 Task: Look for space in Palmeira, Brazil from 2nd September, 2023 to 10th September, 2023 for 1 adult in price range Rs.5000 to Rs.16000. Place can be private room with 1  bedroom having 1 bed and 1 bathroom. Property type can be house, flat, guest house, hotel. Booking option can be shelf check-in. Required host language is Spanish.
Action: Mouse moved to (417, 112)
Screenshot: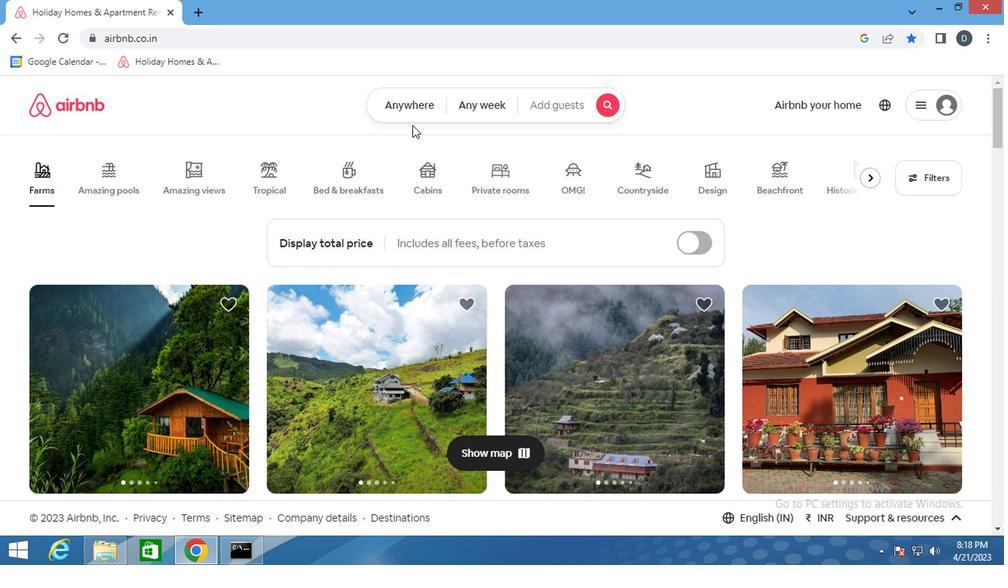
Action: Mouse pressed left at (417, 112)
Screenshot: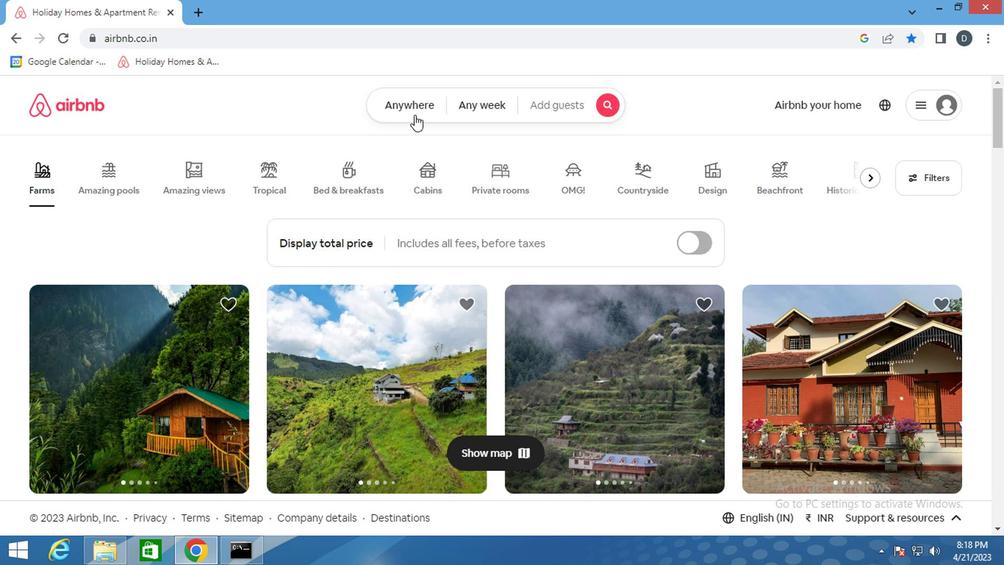 
Action: Mouse moved to (298, 168)
Screenshot: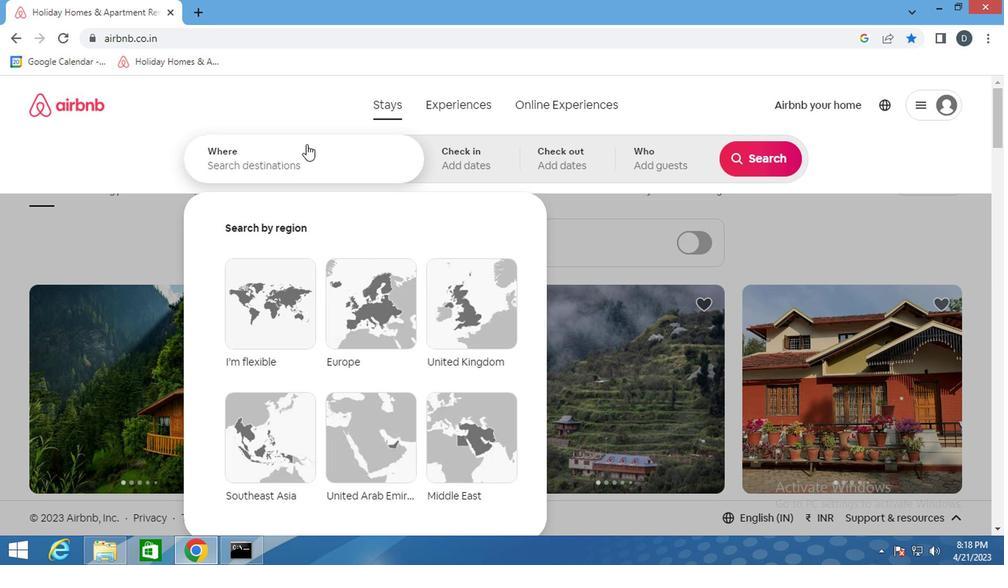 
Action: Mouse pressed left at (298, 168)
Screenshot: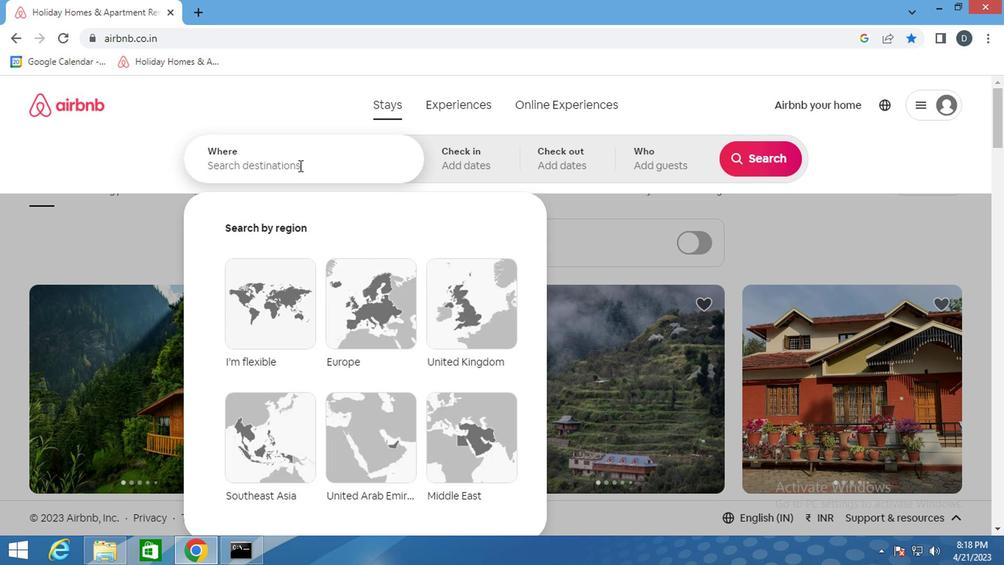 
Action: Key pressed <Key.shift>PALMEIRA,<Key.shift>BRAZIL<Key.enter>
Screenshot: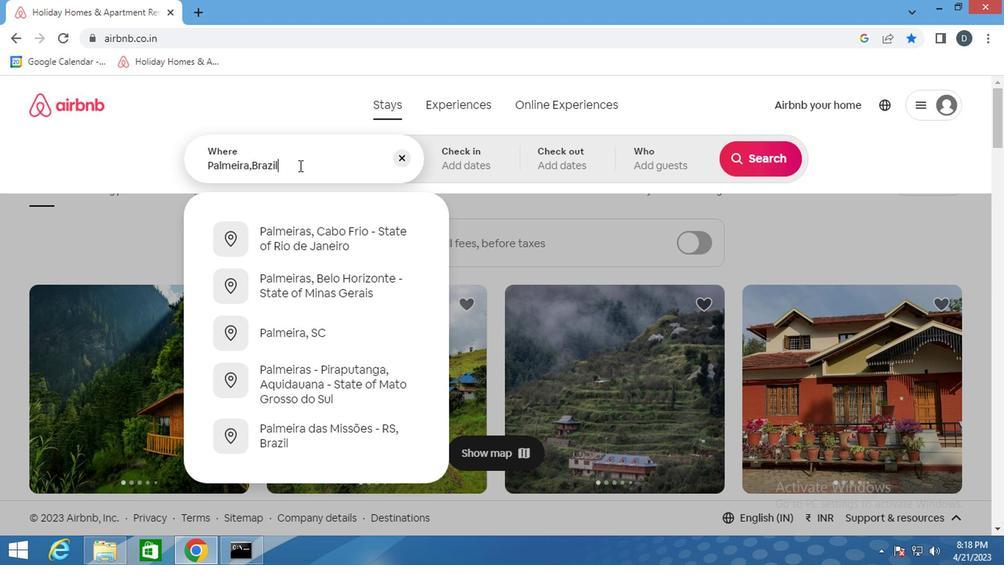 
Action: Mouse moved to (740, 274)
Screenshot: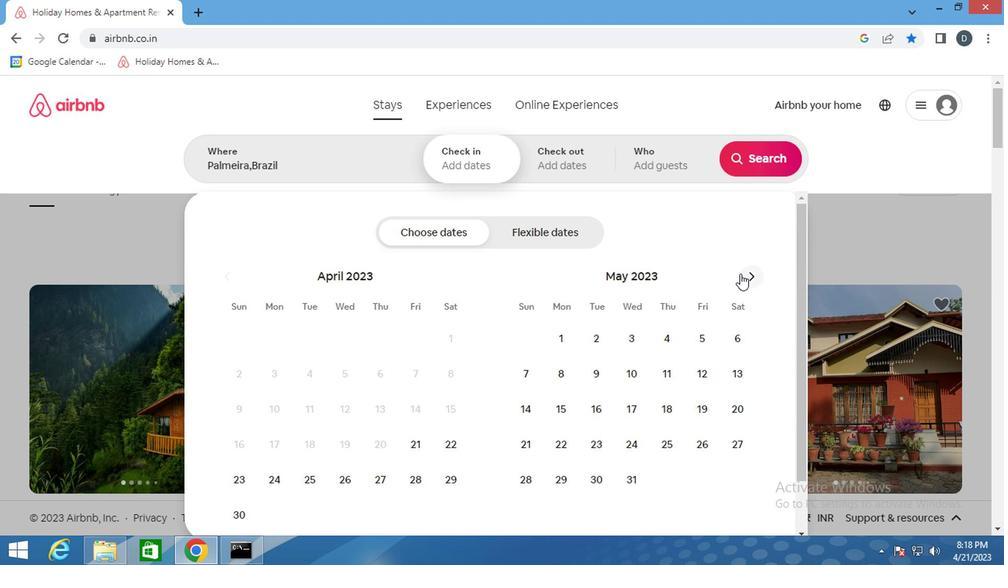 
Action: Mouse pressed left at (740, 274)
Screenshot: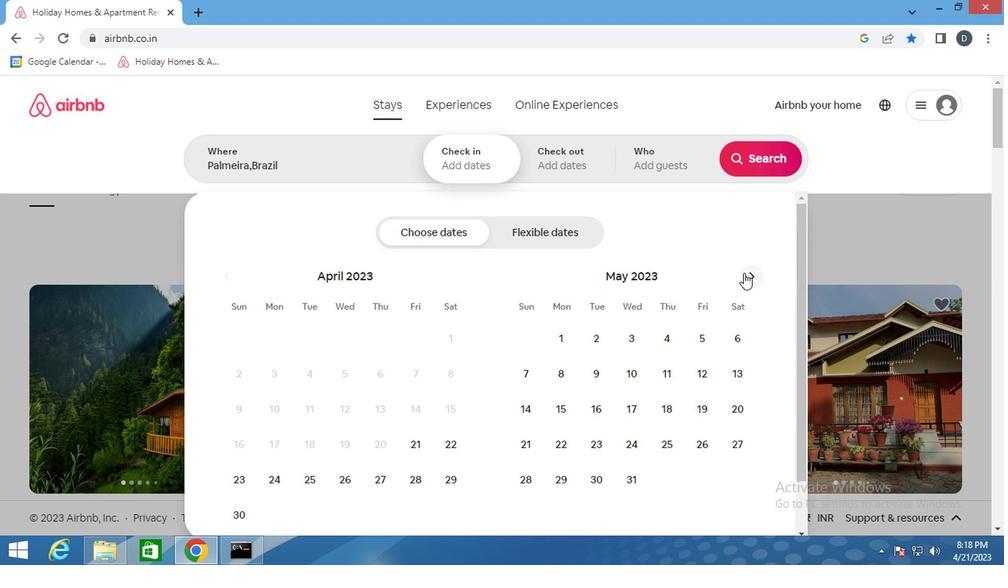 
Action: Mouse pressed left at (740, 274)
Screenshot: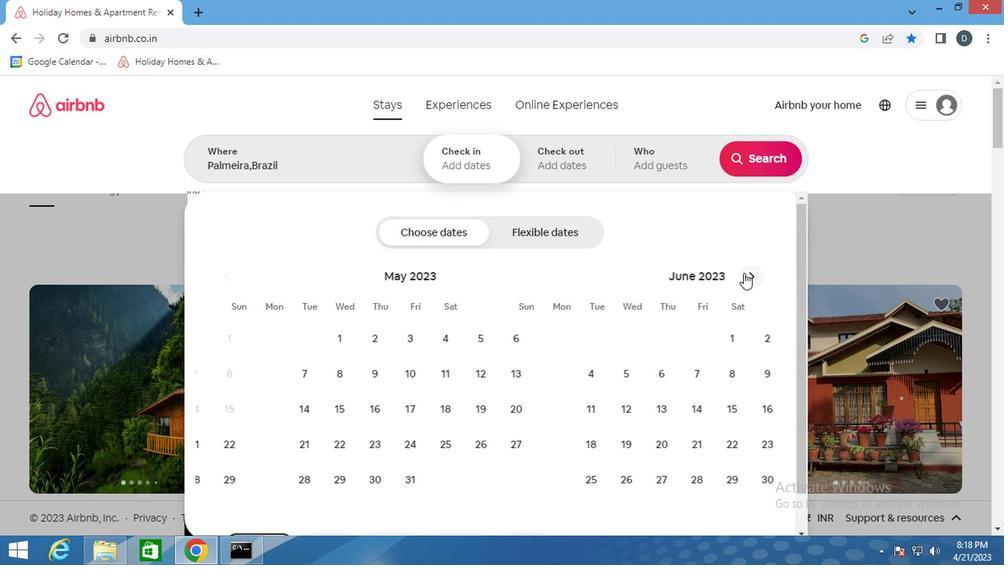 
Action: Mouse pressed left at (740, 274)
Screenshot: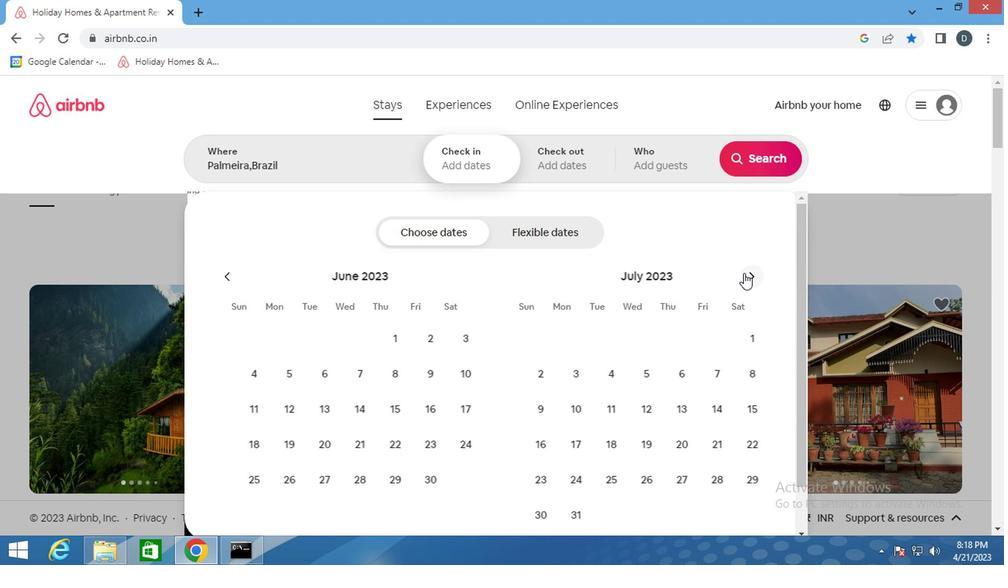 
Action: Mouse pressed left at (740, 274)
Screenshot: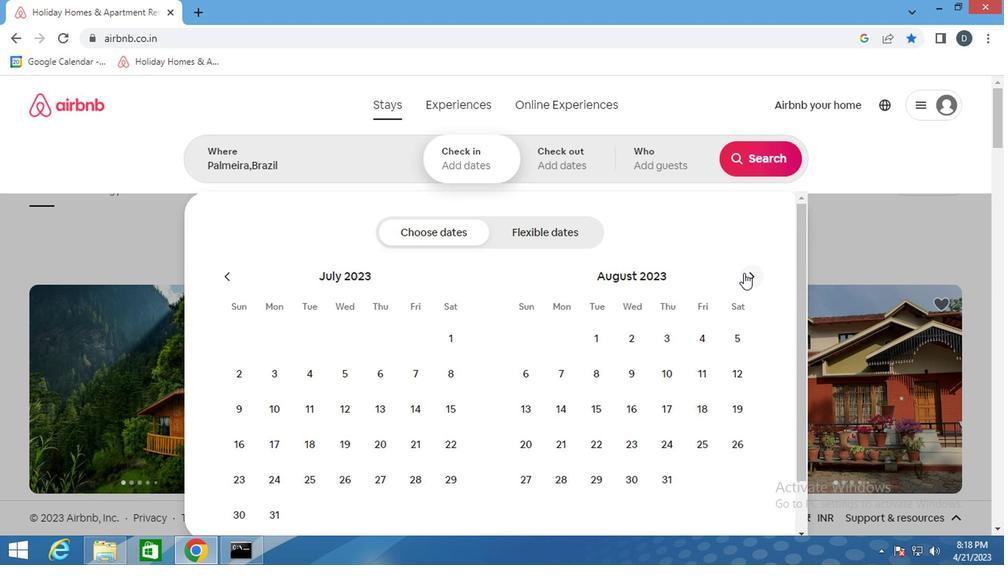
Action: Mouse moved to (738, 343)
Screenshot: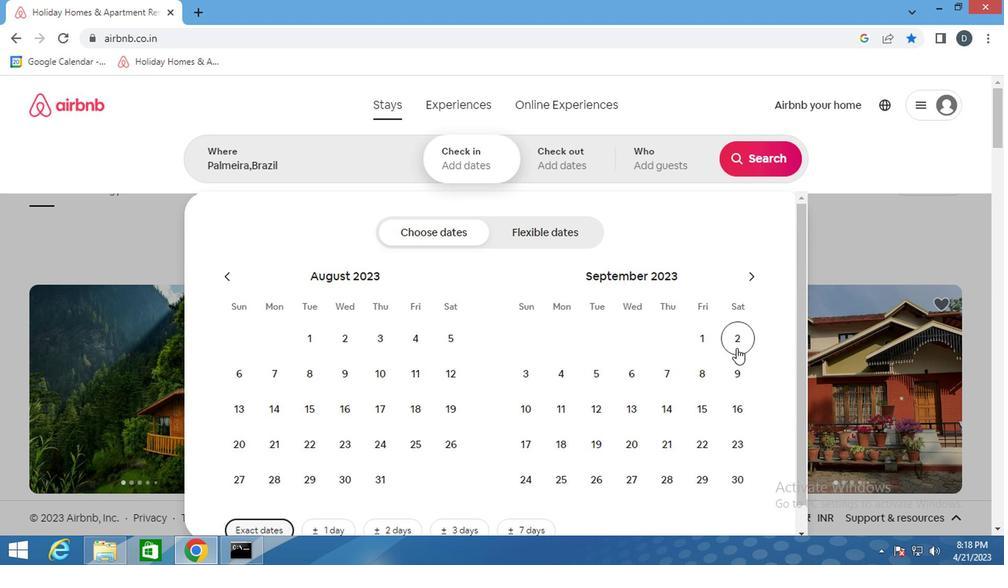 
Action: Mouse pressed left at (738, 343)
Screenshot: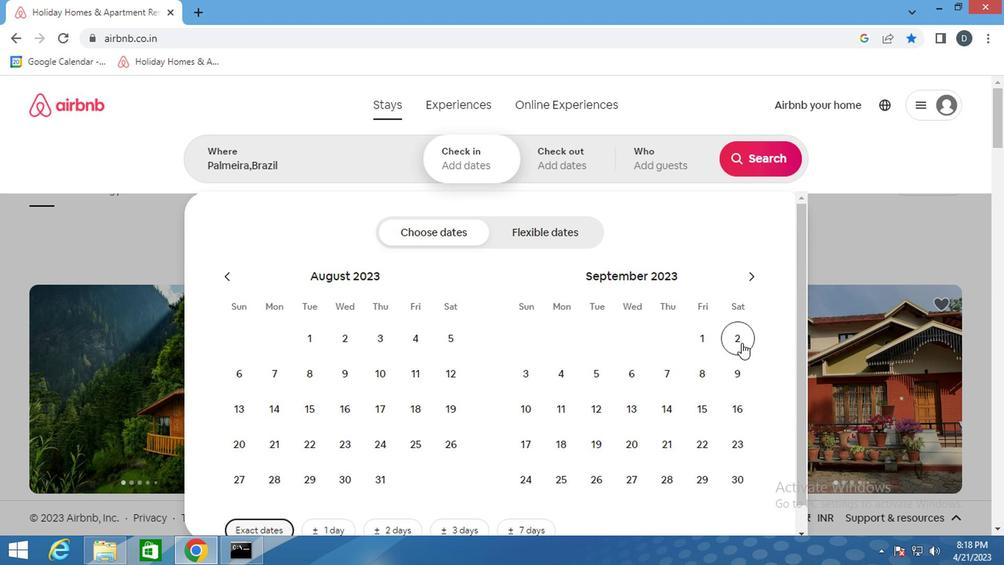 
Action: Mouse moved to (520, 412)
Screenshot: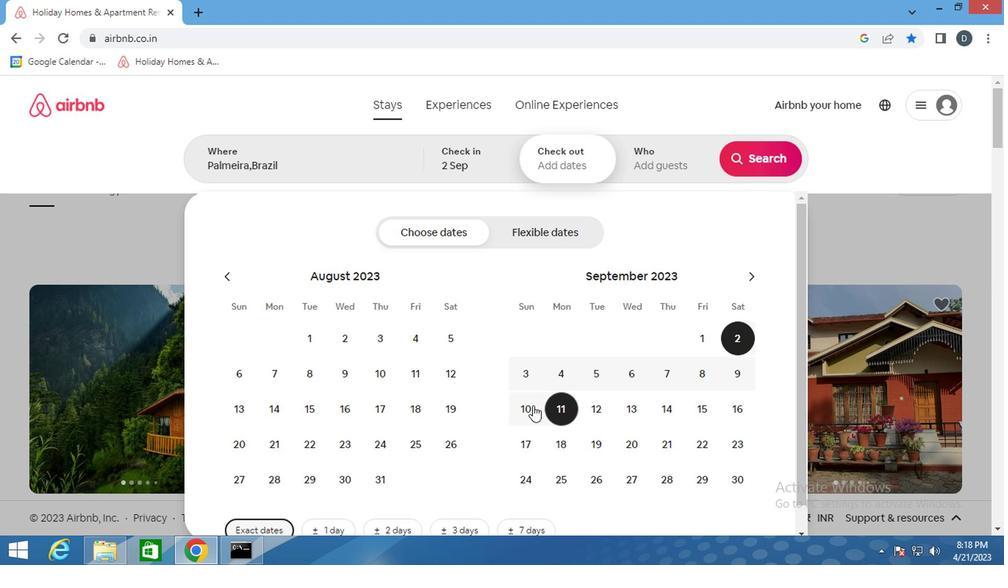 
Action: Mouse pressed left at (520, 412)
Screenshot: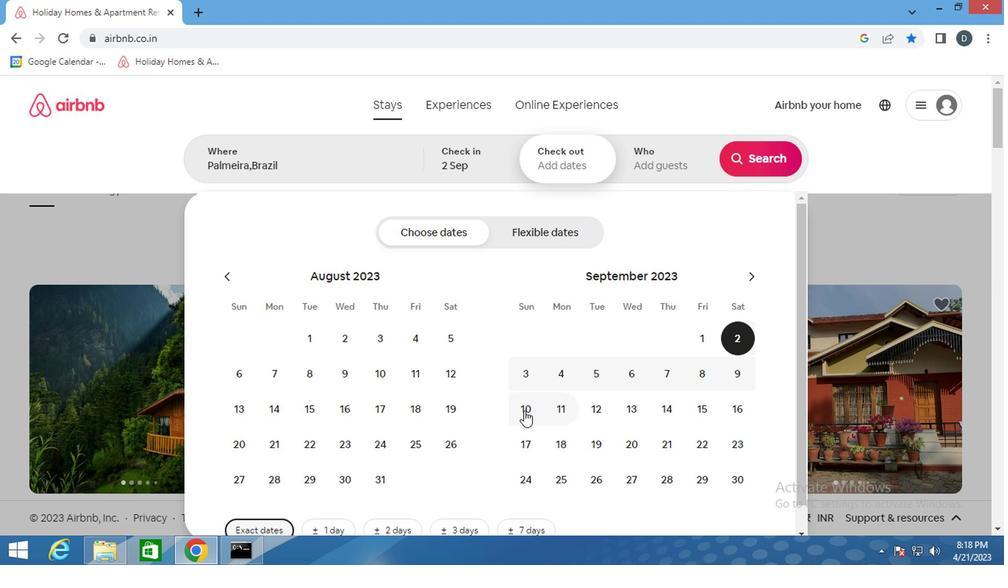 
Action: Mouse moved to (641, 175)
Screenshot: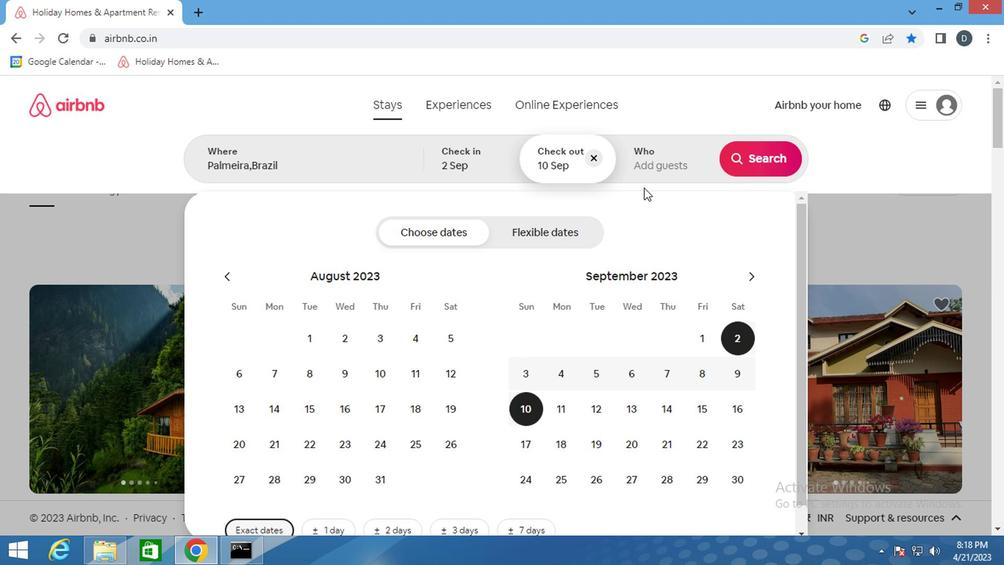 
Action: Mouse pressed left at (641, 175)
Screenshot: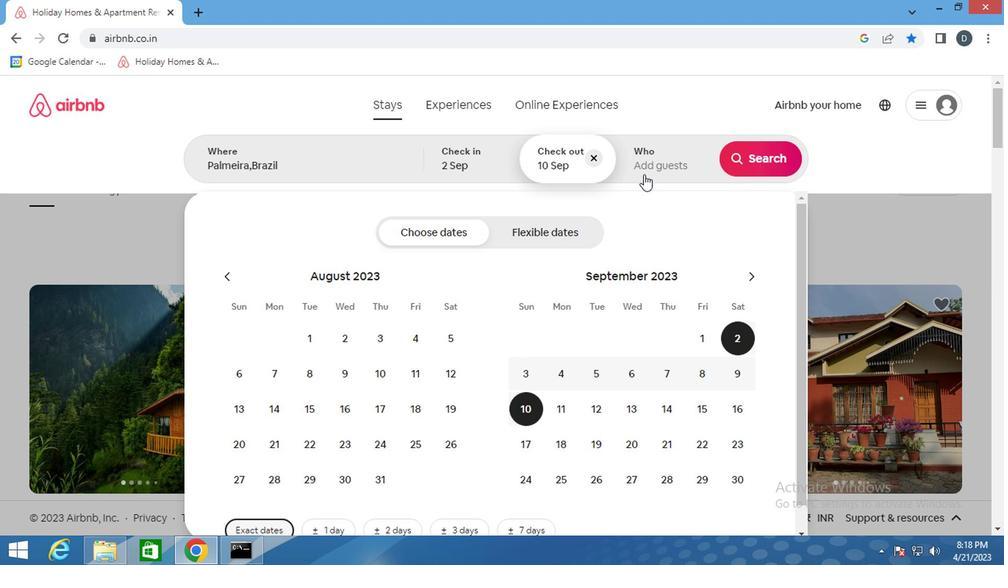 
Action: Mouse moved to (762, 244)
Screenshot: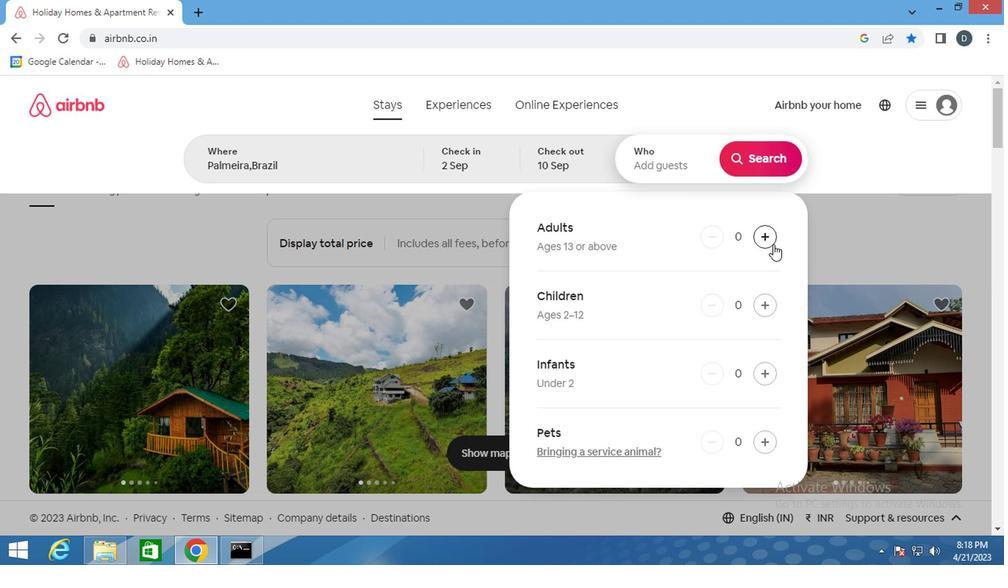 
Action: Mouse pressed left at (762, 244)
Screenshot: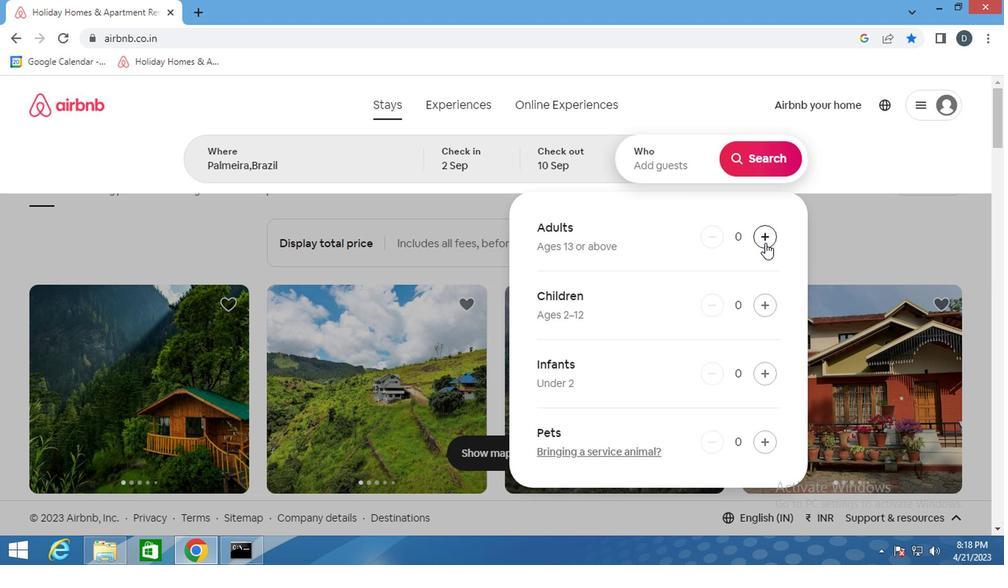 
Action: Mouse moved to (768, 162)
Screenshot: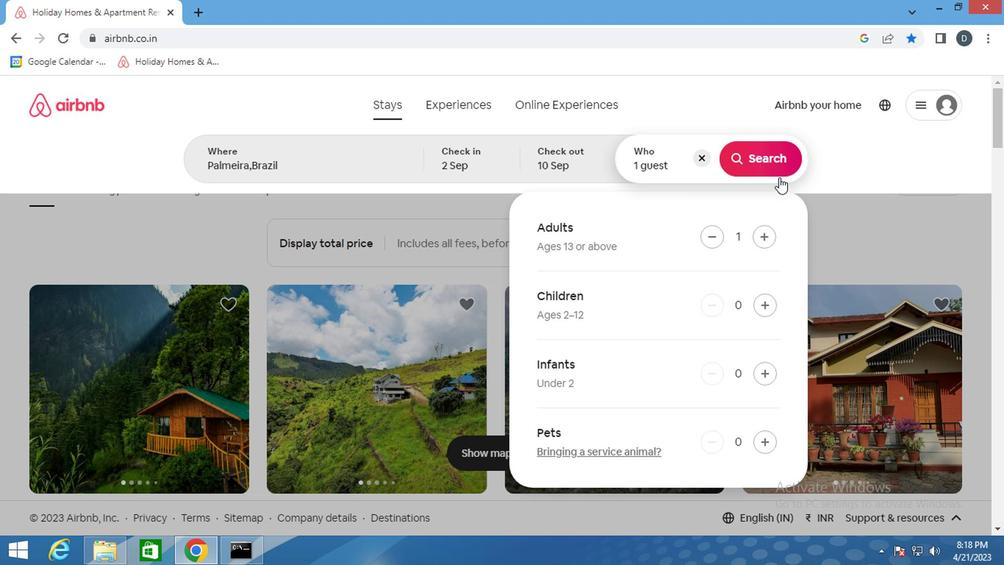 
Action: Mouse pressed left at (768, 162)
Screenshot: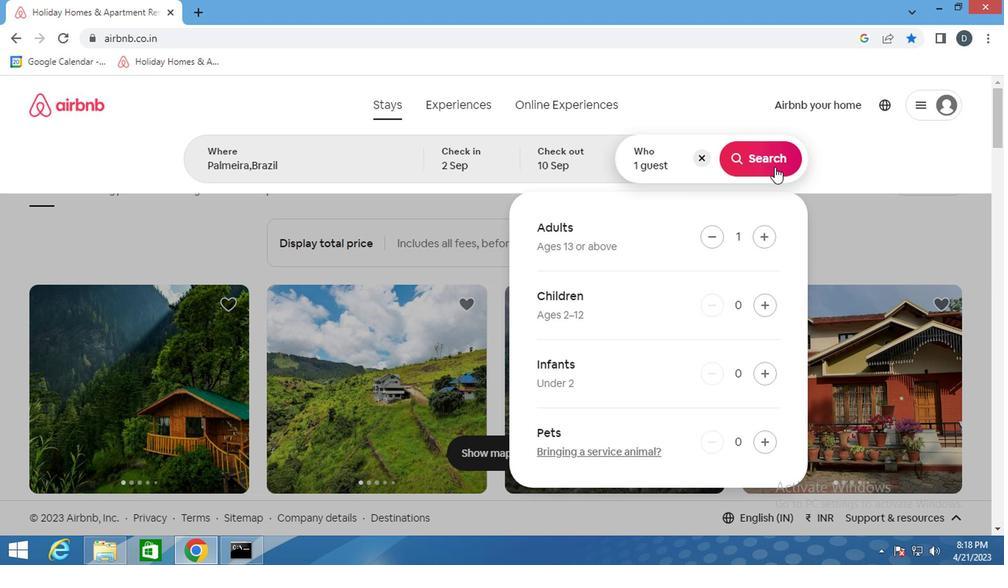 
Action: Mouse moved to (933, 167)
Screenshot: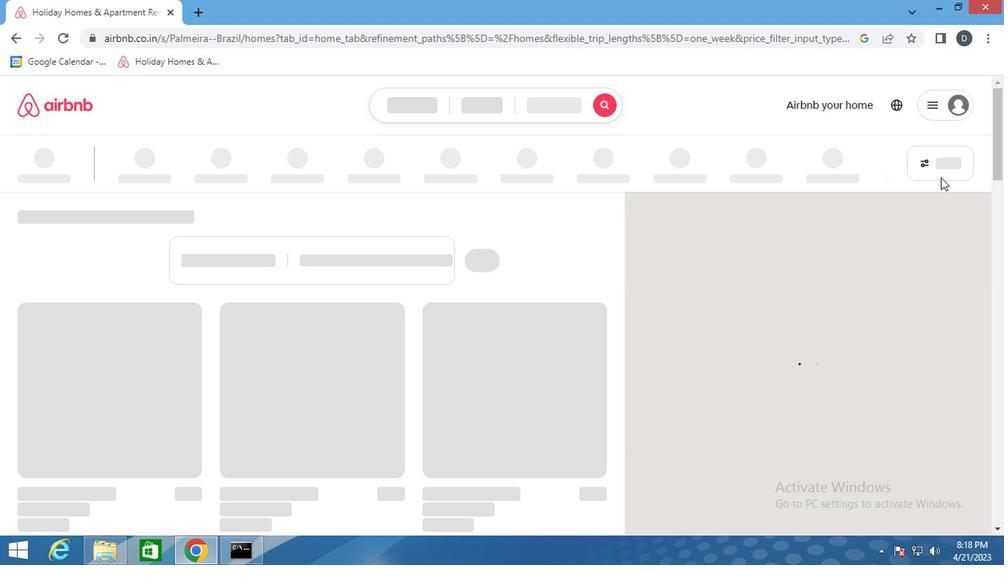
Action: Mouse pressed left at (933, 167)
Screenshot: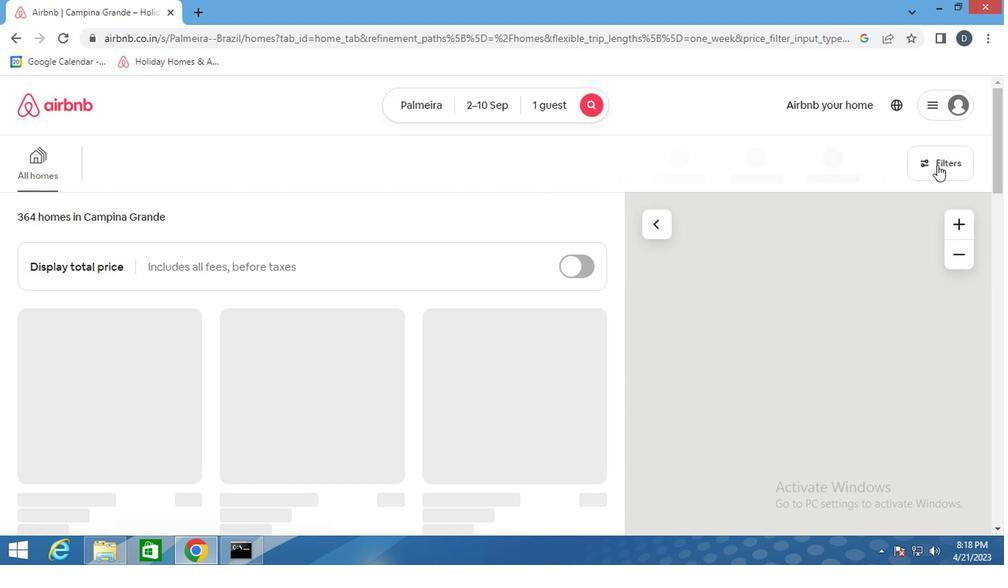 
Action: Mouse moved to (311, 353)
Screenshot: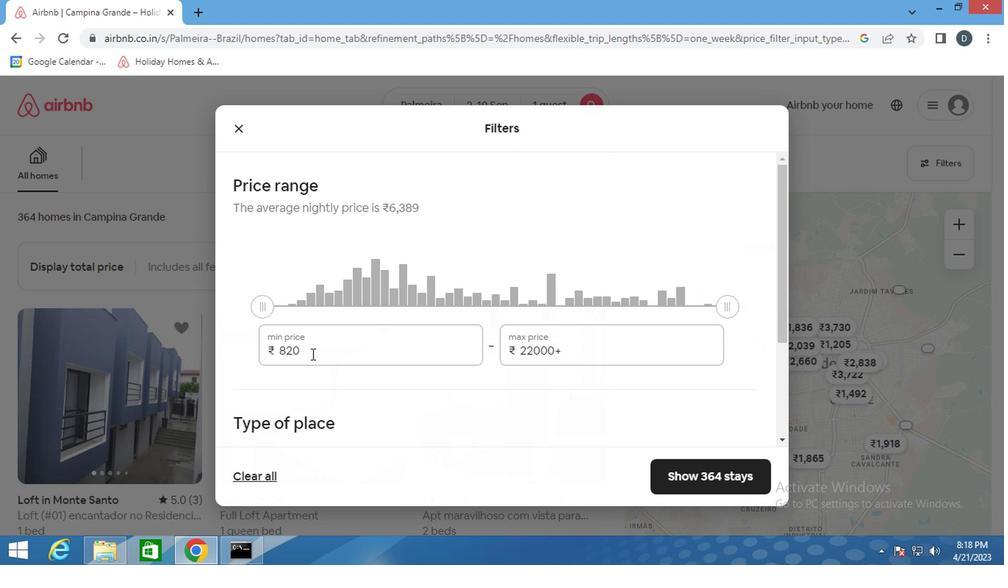
Action: Mouse pressed left at (311, 353)
Screenshot: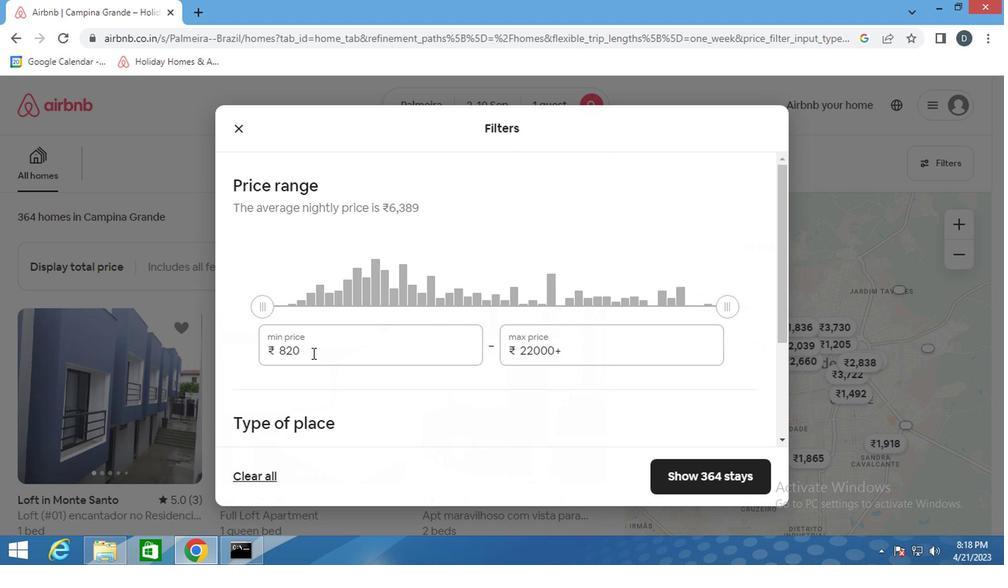 
Action: Mouse pressed left at (311, 353)
Screenshot: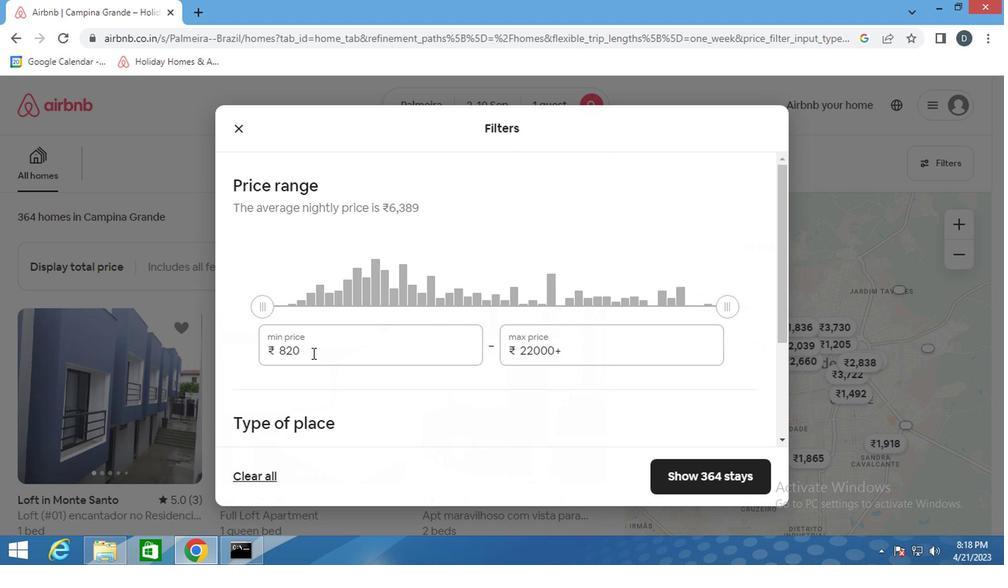 
Action: Key pressed 5000<Key.tab>ctrl+Actrl+1600
Screenshot: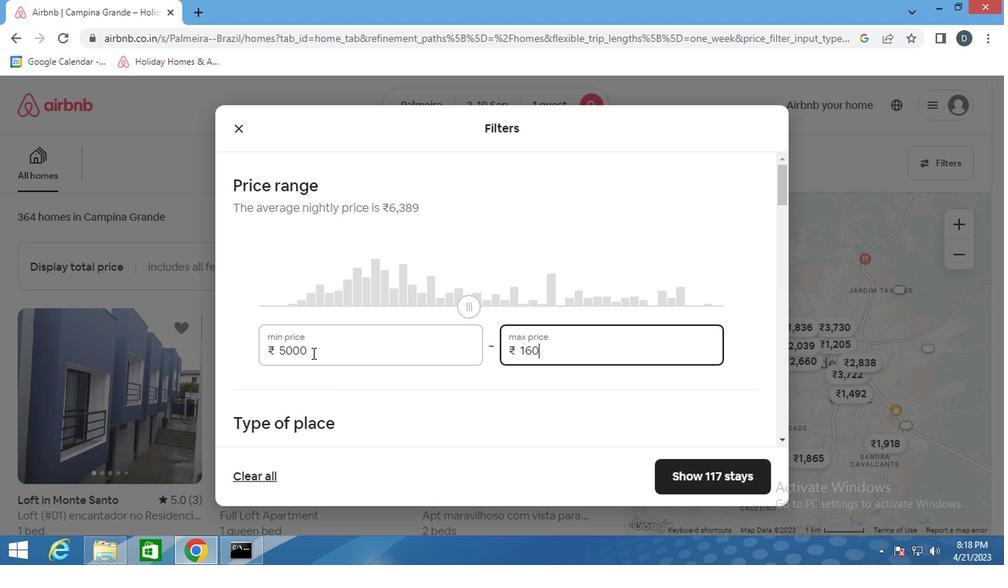 
Action: Mouse moved to (368, 358)
Screenshot: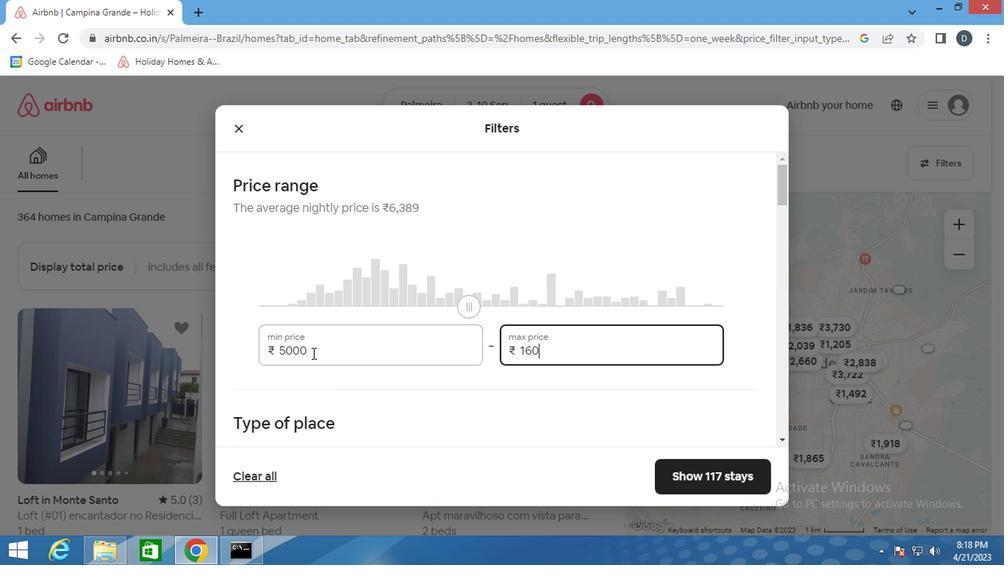 
Action: Key pressed 0
Screenshot: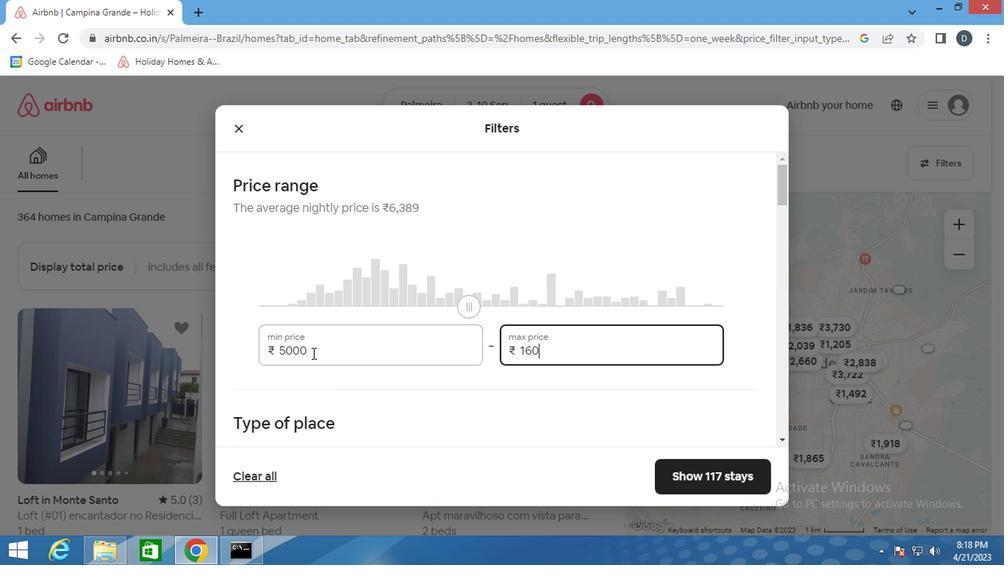 
Action: Mouse moved to (516, 367)
Screenshot: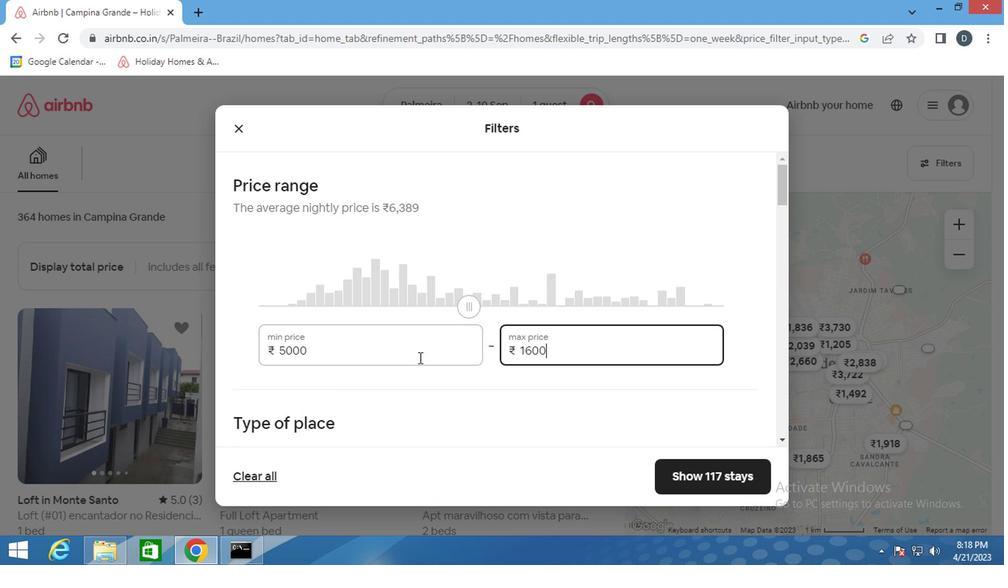 
Action: Mouse scrolled (516, 366) with delta (0, -1)
Screenshot: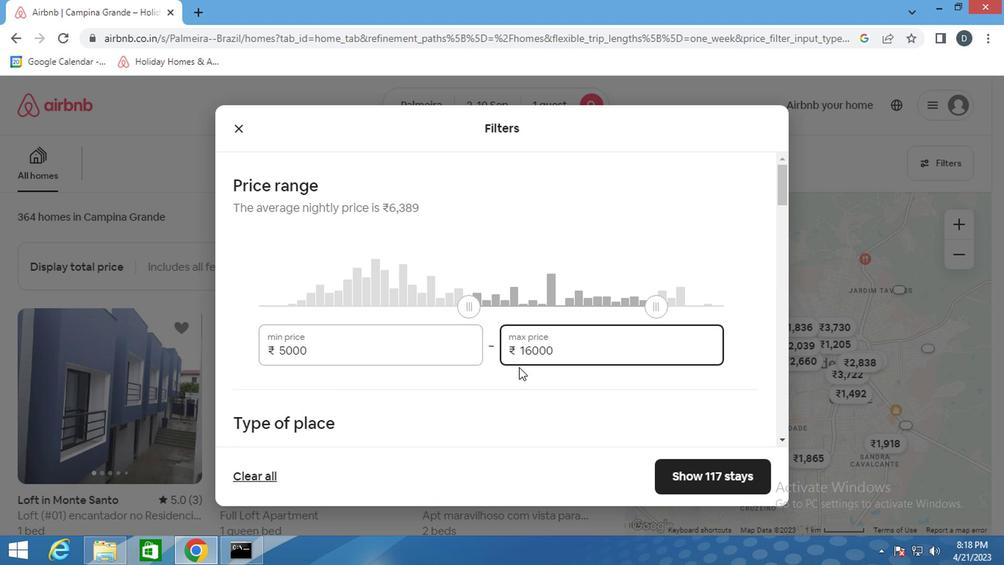 
Action: Mouse scrolled (516, 366) with delta (0, -1)
Screenshot: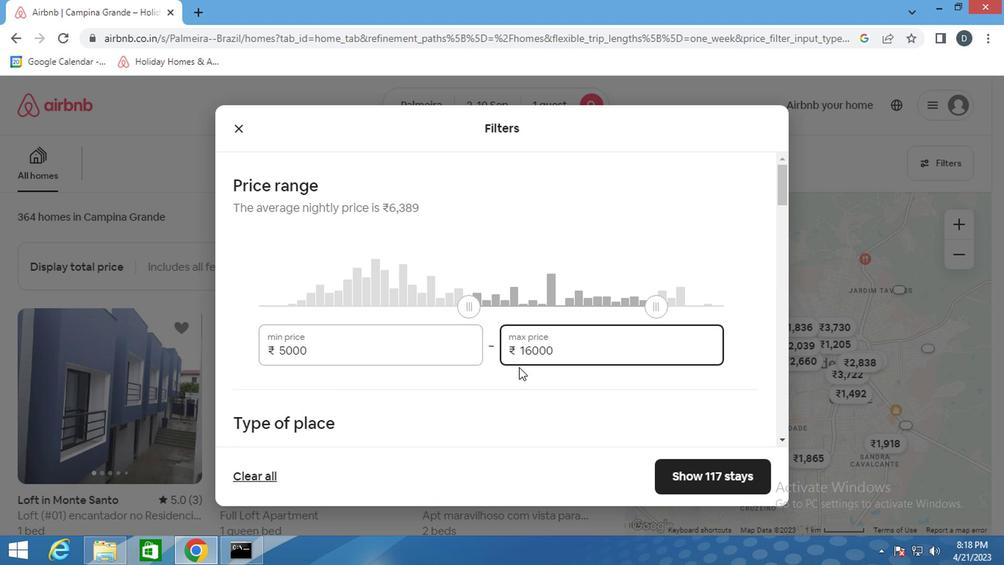 
Action: Mouse scrolled (516, 366) with delta (0, -1)
Screenshot: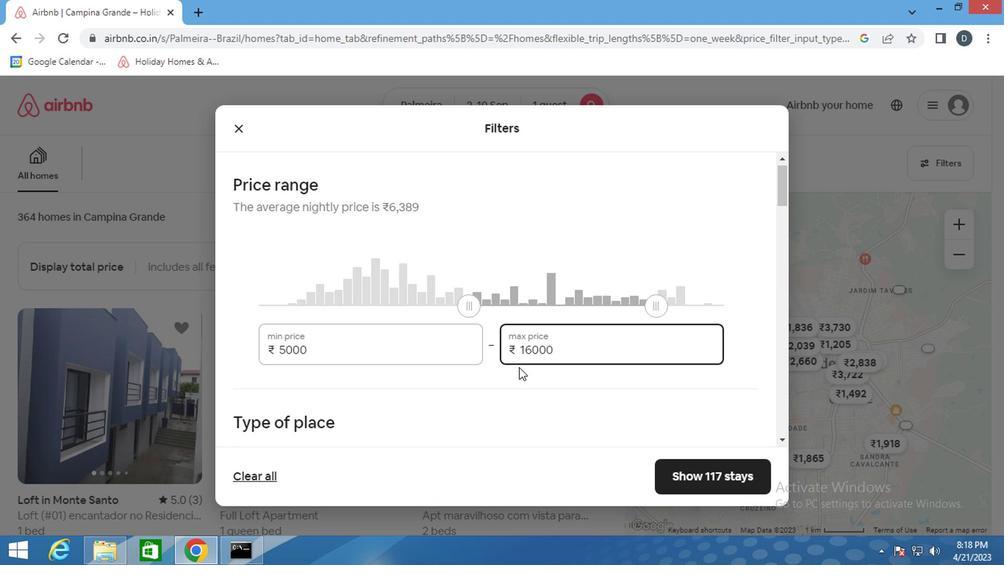 
Action: Mouse moved to (614, 246)
Screenshot: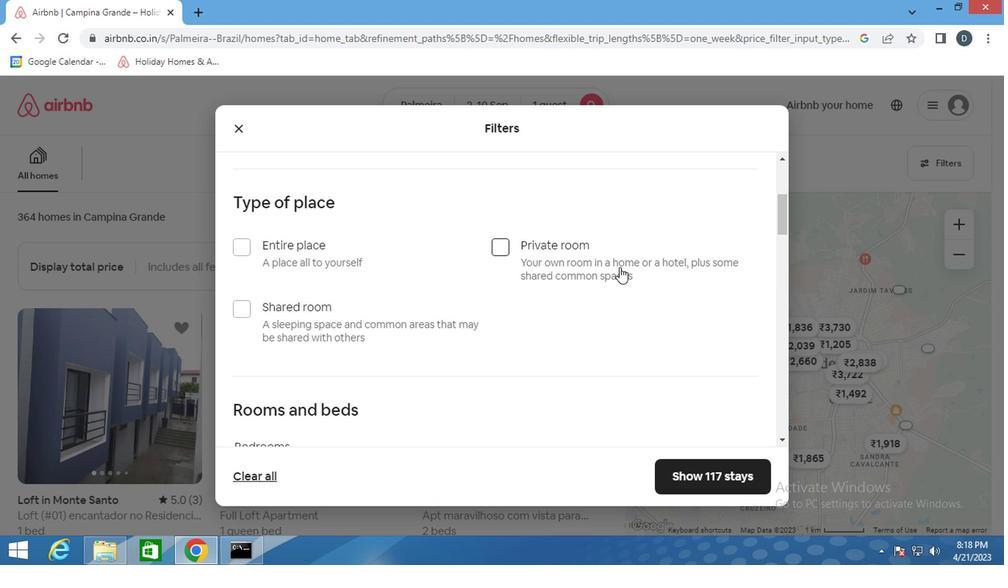 
Action: Mouse pressed left at (614, 246)
Screenshot: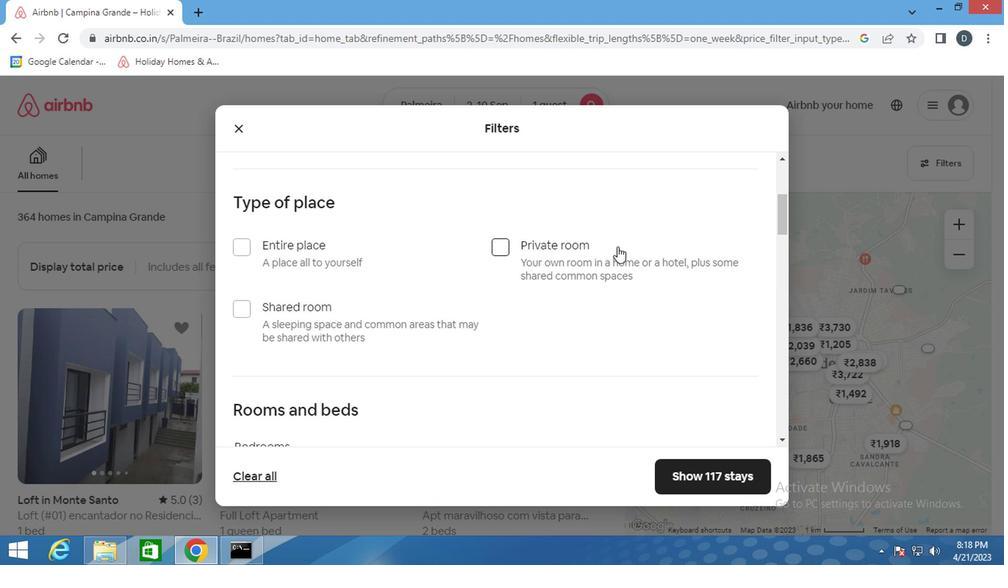 
Action: Mouse moved to (570, 276)
Screenshot: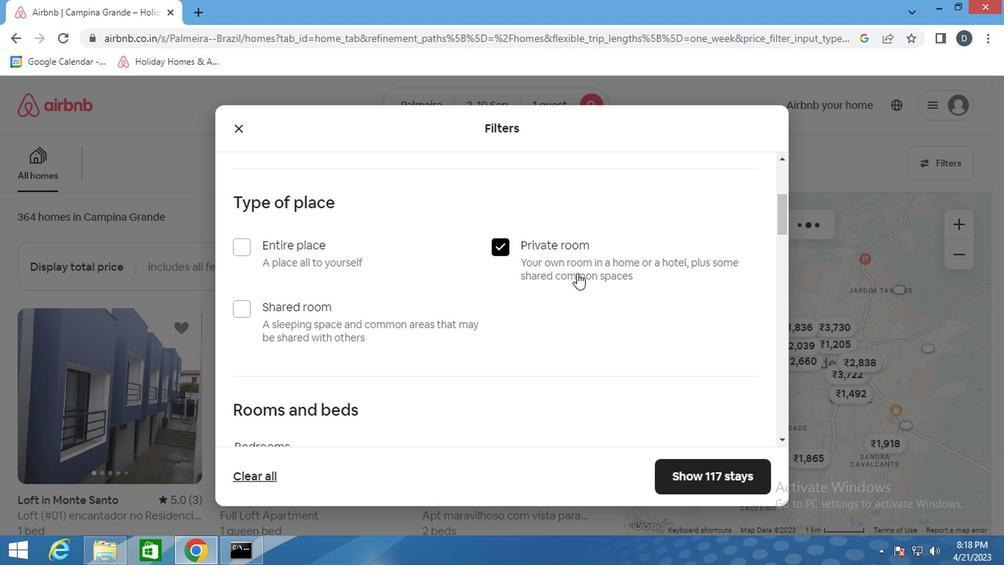 
Action: Mouse scrolled (570, 275) with delta (0, -1)
Screenshot: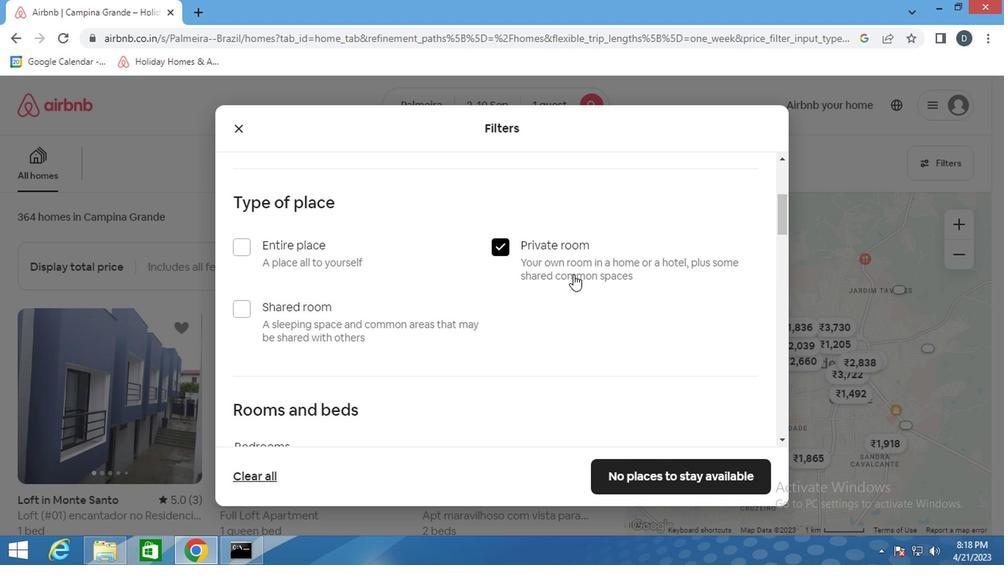 
Action: Mouse scrolled (570, 275) with delta (0, -1)
Screenshot: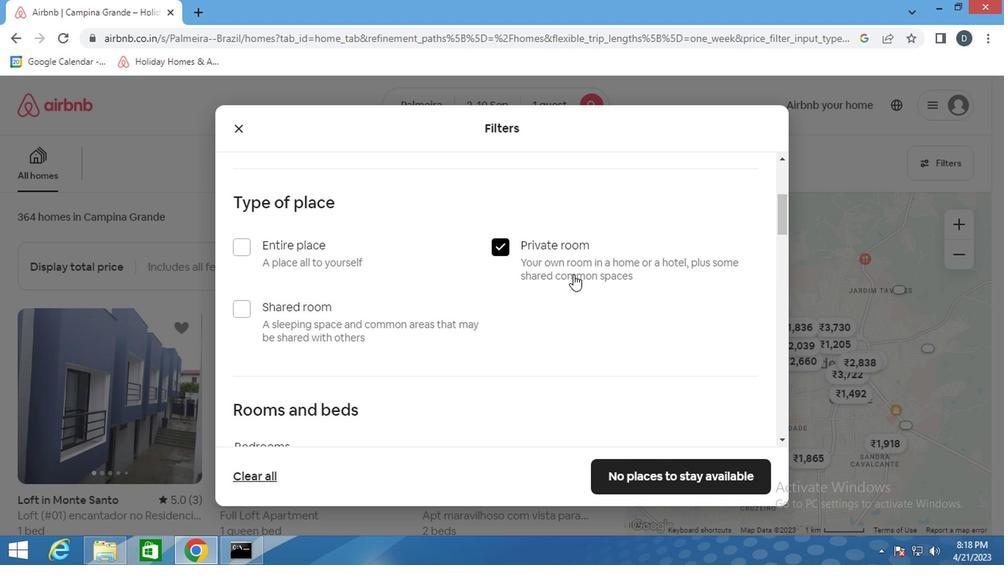 
Action: Mouse scrolled (570, 275) with delta (0, -1)
Screenshot: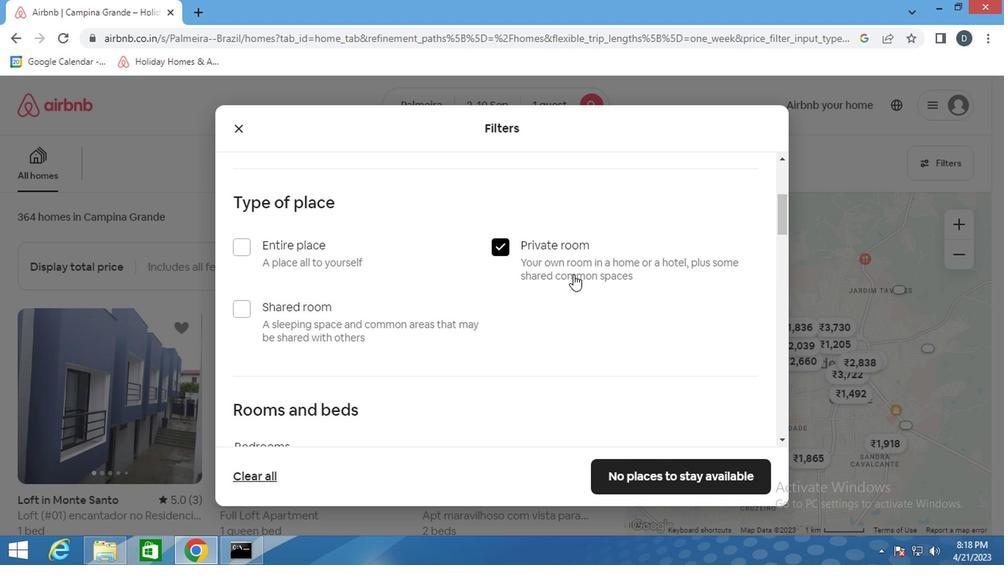 
Action: Mouse moved to (311, 260)
Screenshot: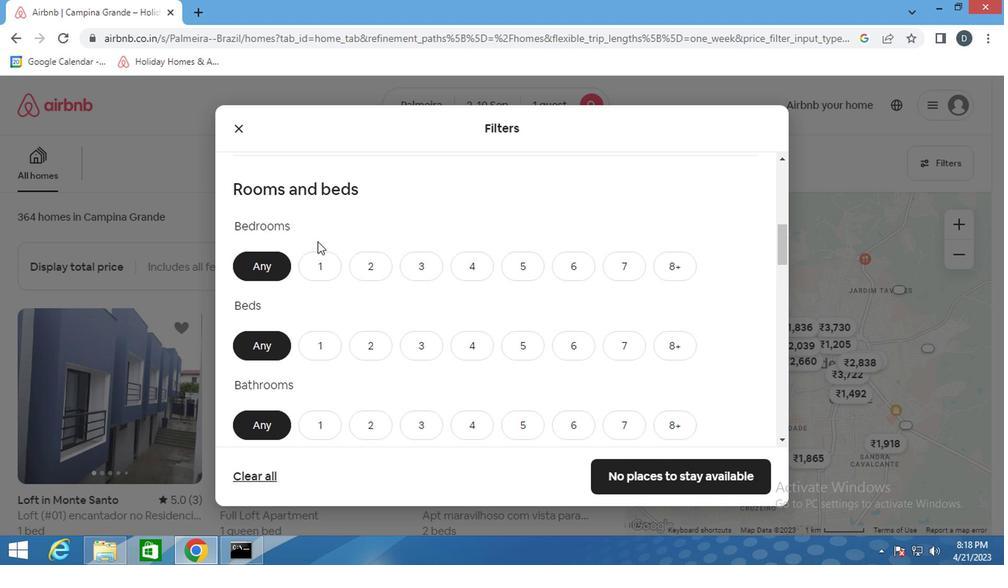 
Action: Mouse pressed left at (311, 260)
Screenshot: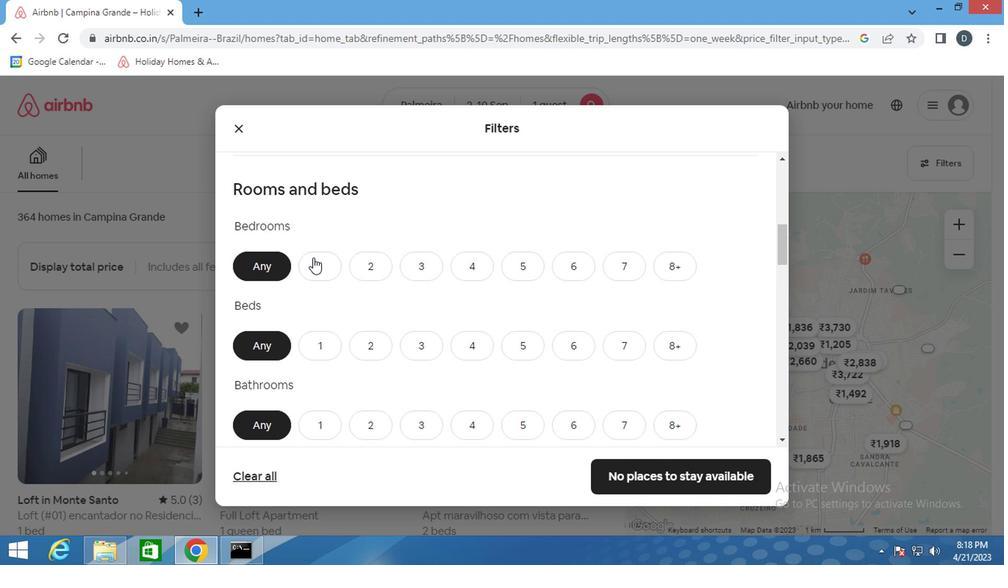 
Action: Mouse moved to (332, 355)
Screenshot: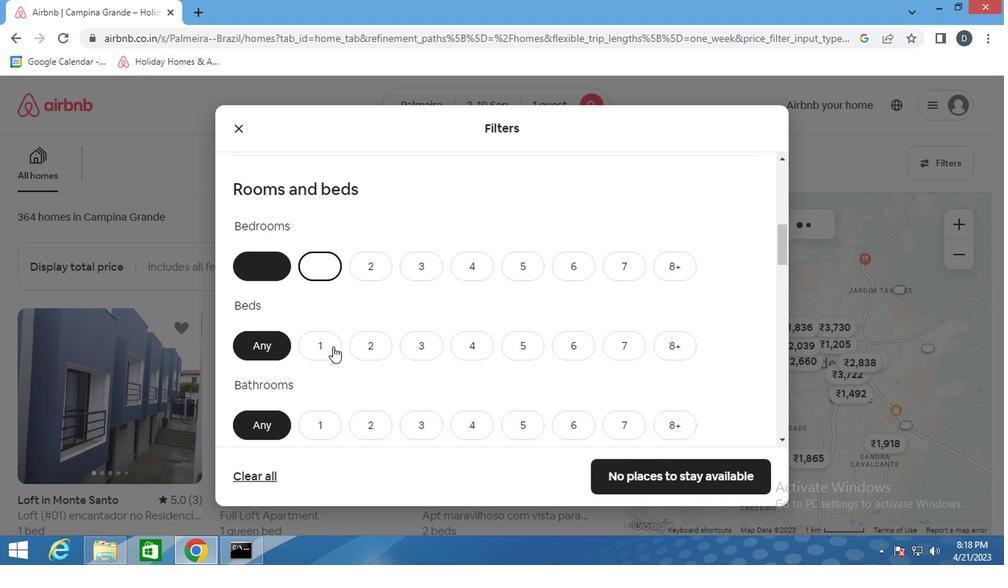 
Action: Mouse pressed left at (332, 355)
Screenshot: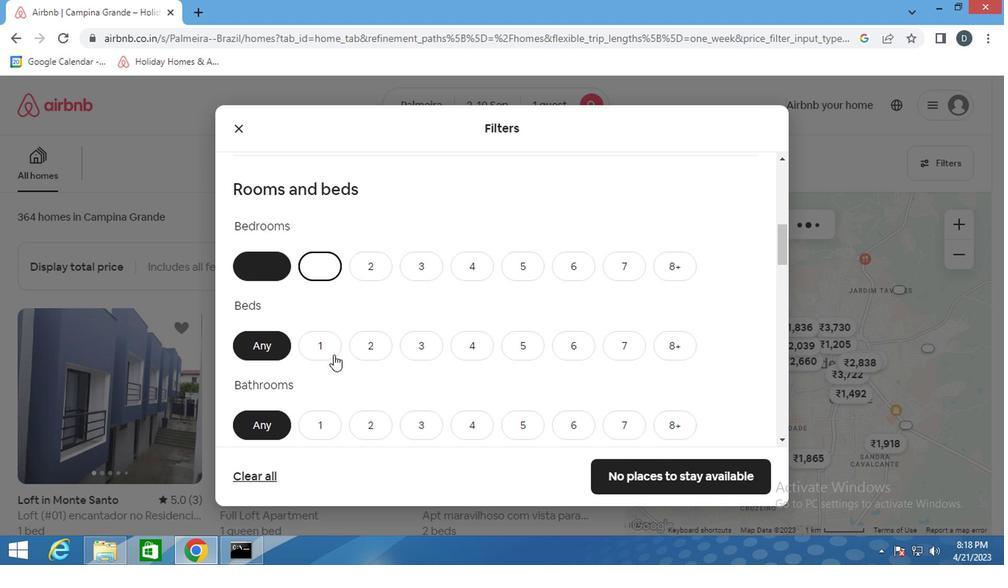 
Action: Mouse moved to (322, 428)
Screenshot: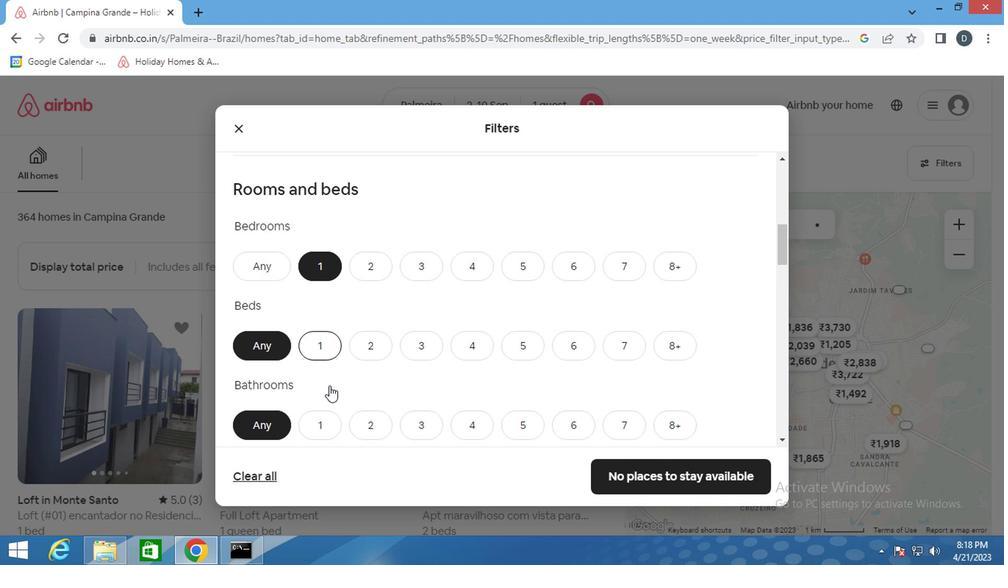 
Action: Mouse pressed left at (322, 428)
Screenshot: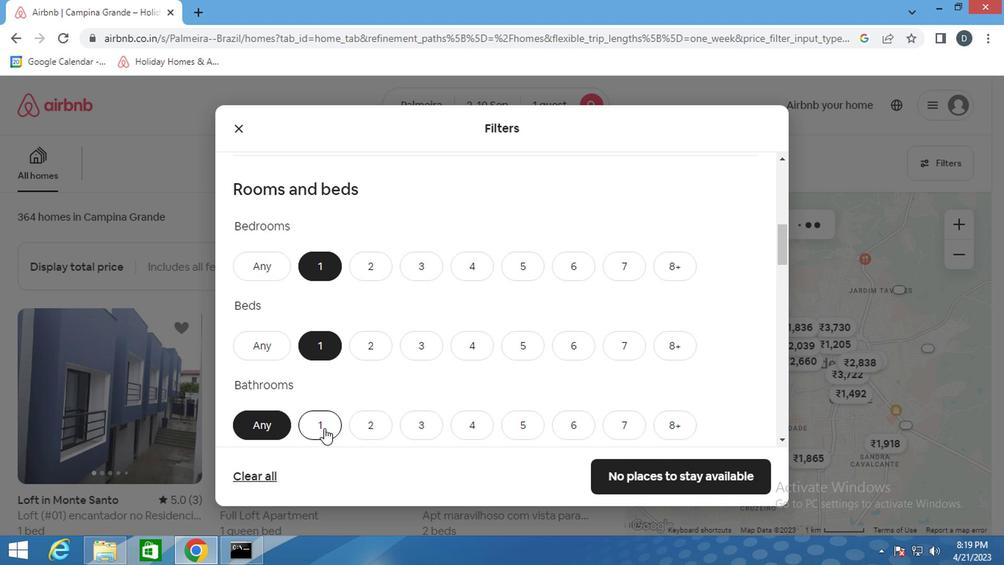 
Action: Mouse moved to (394, 392)
Screenshot: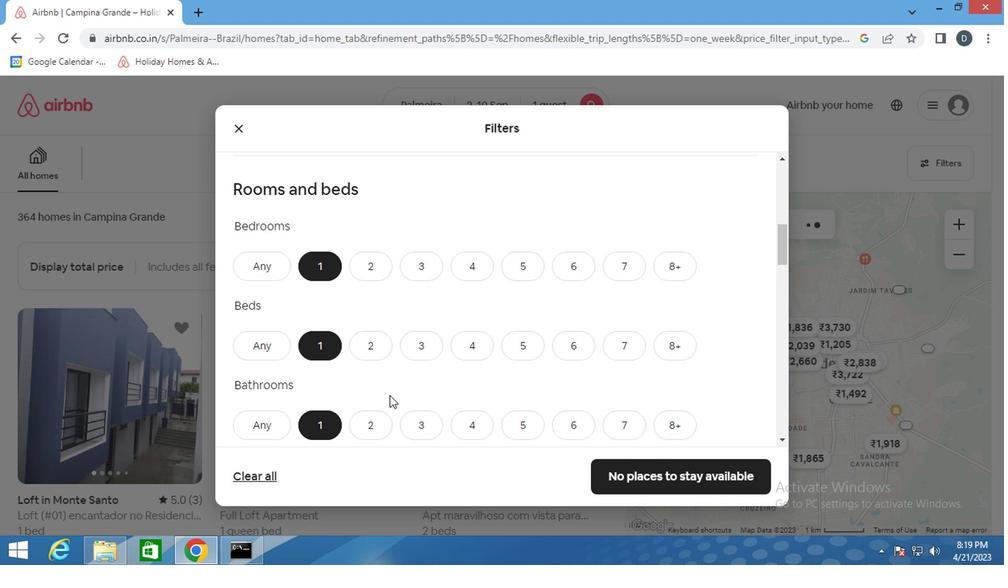 
Action: Mouse scrolled (394, 391) with delta (0, 0)
Screenshot: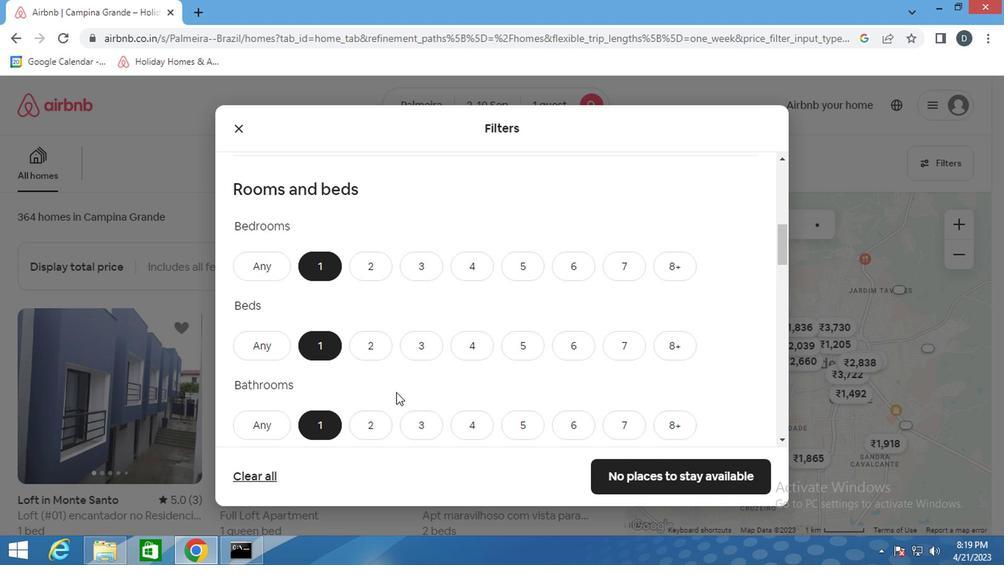 
Action: Mouse scrolled (394, 391) with delta (0, 0)
Screenshot: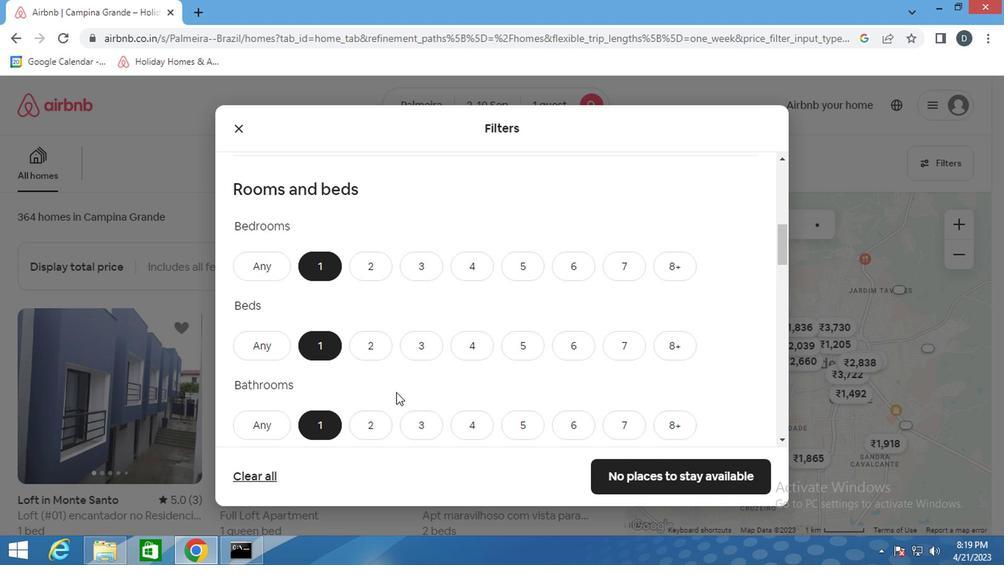 
Action: Mouse scrolled (394, 391) with delta (0, 0)
Screenshot: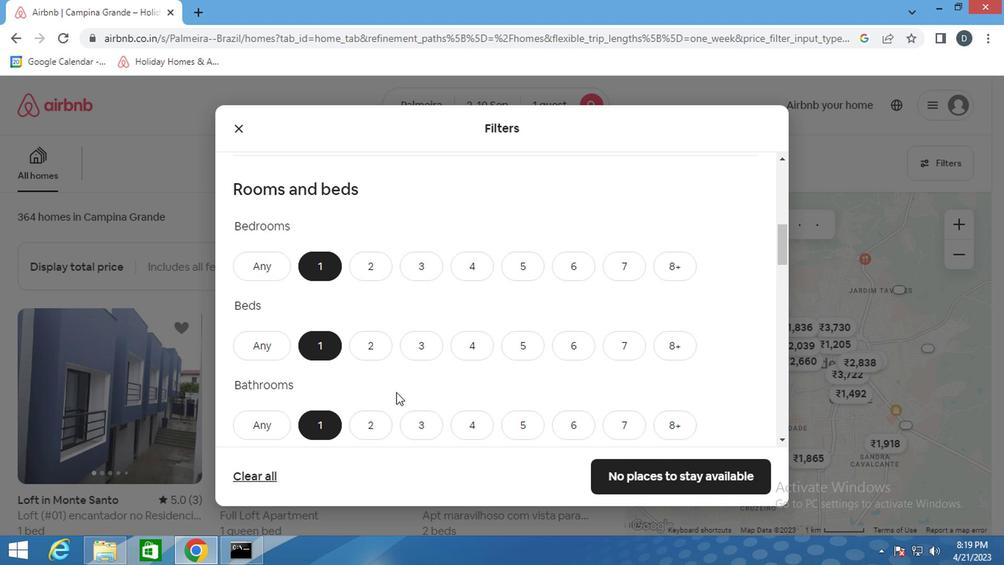 
Action: Mouse moved to (296, 324)
Screenshot: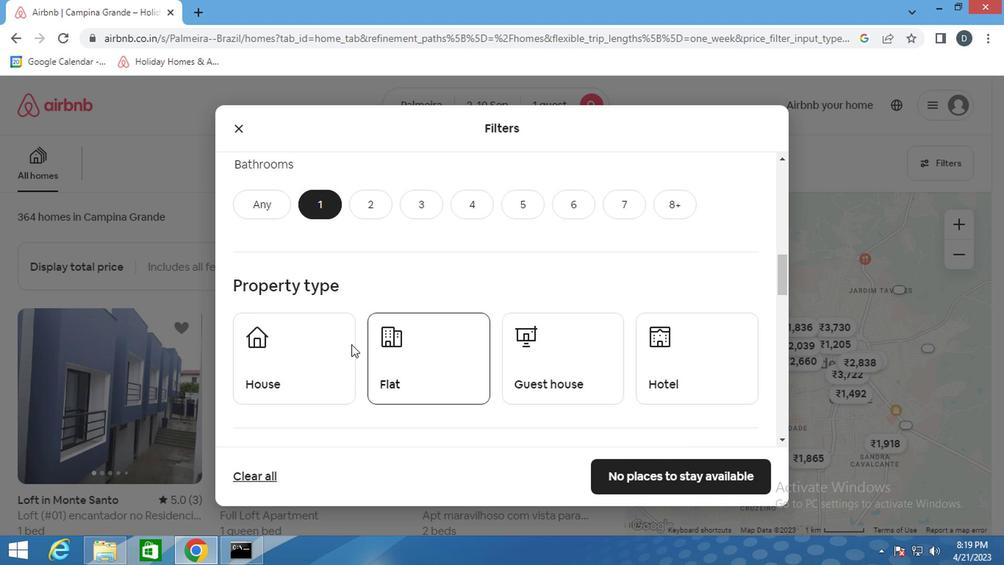 
Action: Mouse pressed left at (296, 324)
Screenshot: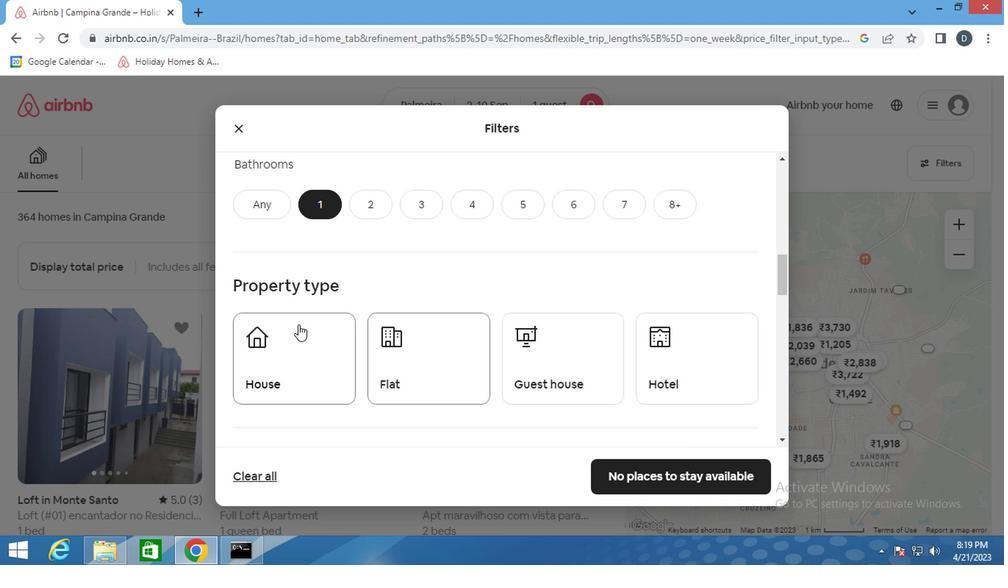 
Action: Mouse moved to (456, 368)
Screenshot: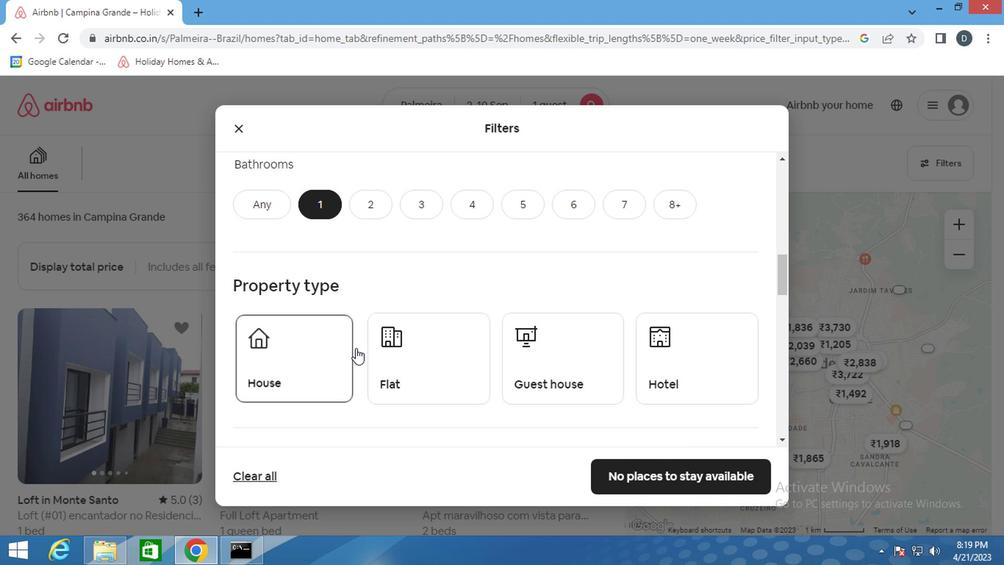 
Action: Mouse pressed left at (456, 368)
Screenshot: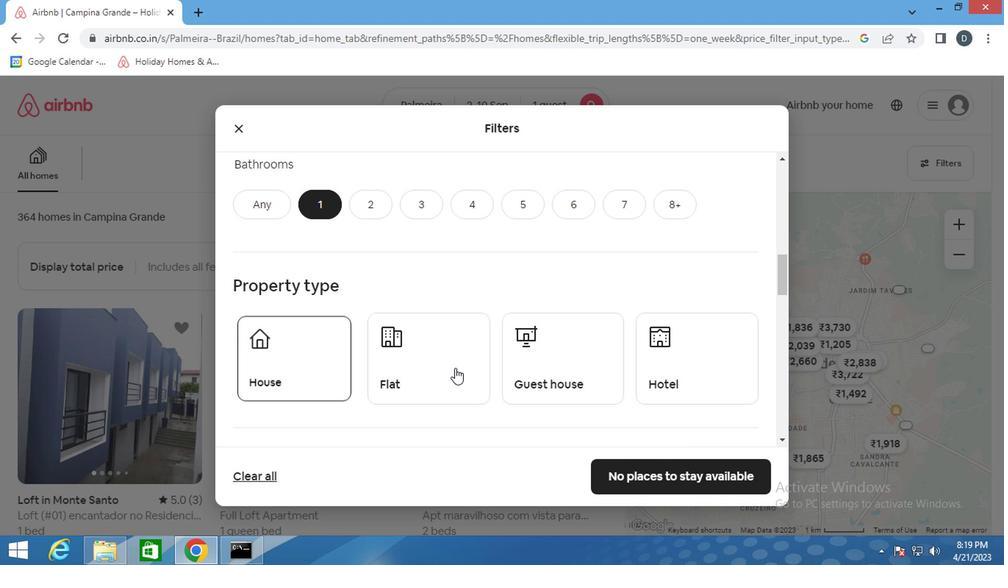 
Action: Mouse moved to (560, 353)
Screenshot: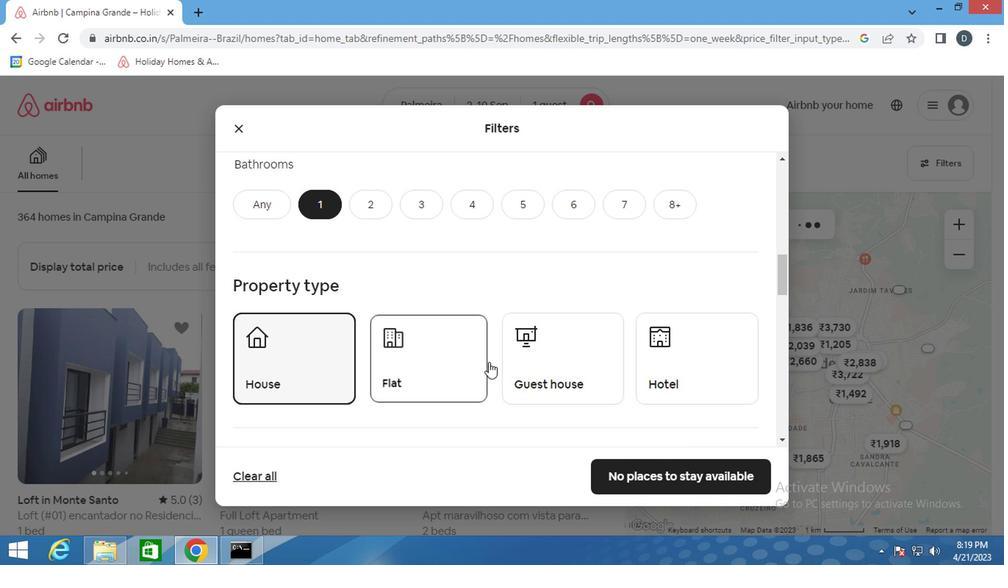 
Action: Mouse pressed left at (560, 353)
Screenshot: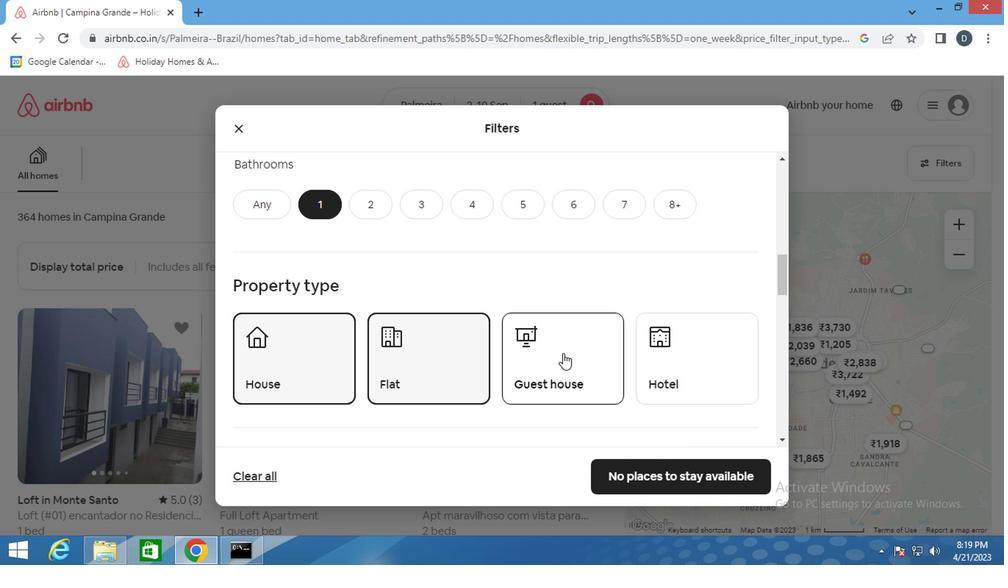 
Action: Mouse moved to (698, 362)
Screenshot: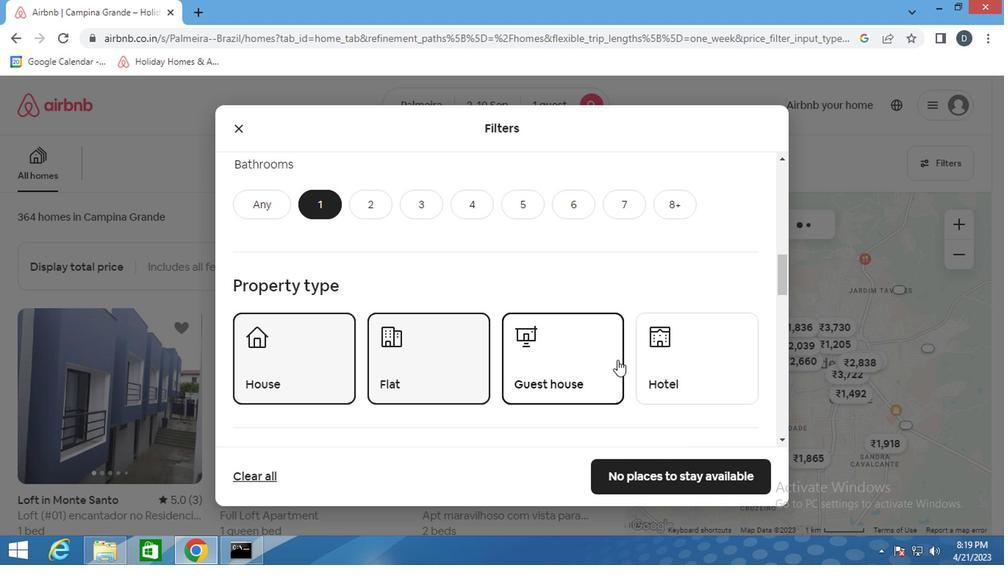 
Action: Mouse pressed left at (698, 362)
Screenshot: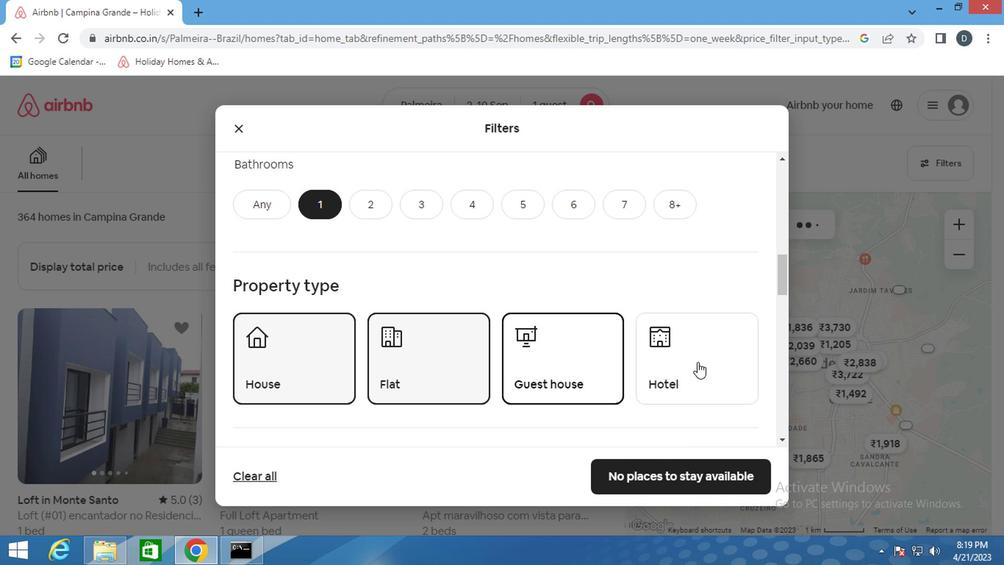 
Action: Mouse moved to (579, 356)
Screenshot: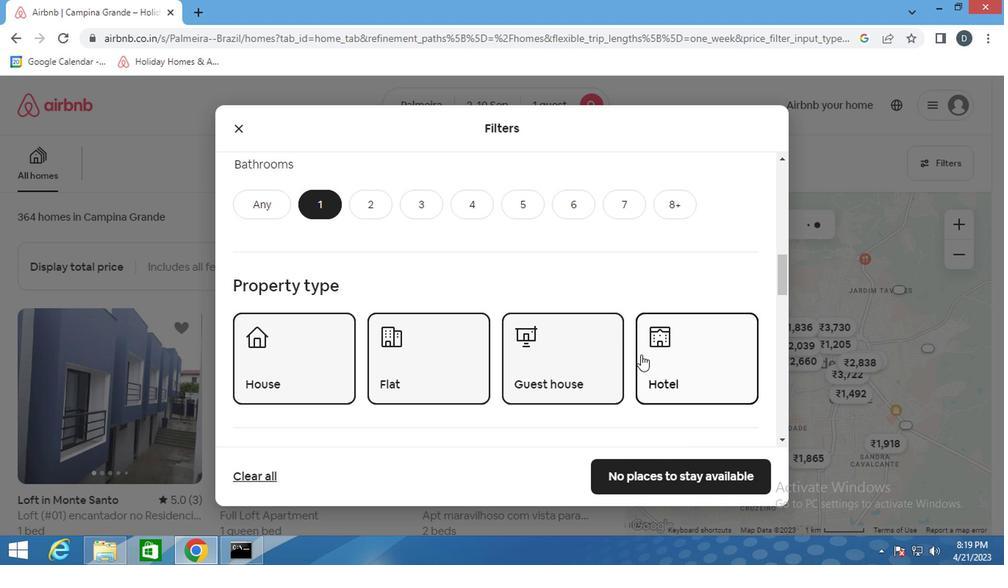 
Action: Mouse scrolled (579, 355) with delta (0, -1)
Screenshot: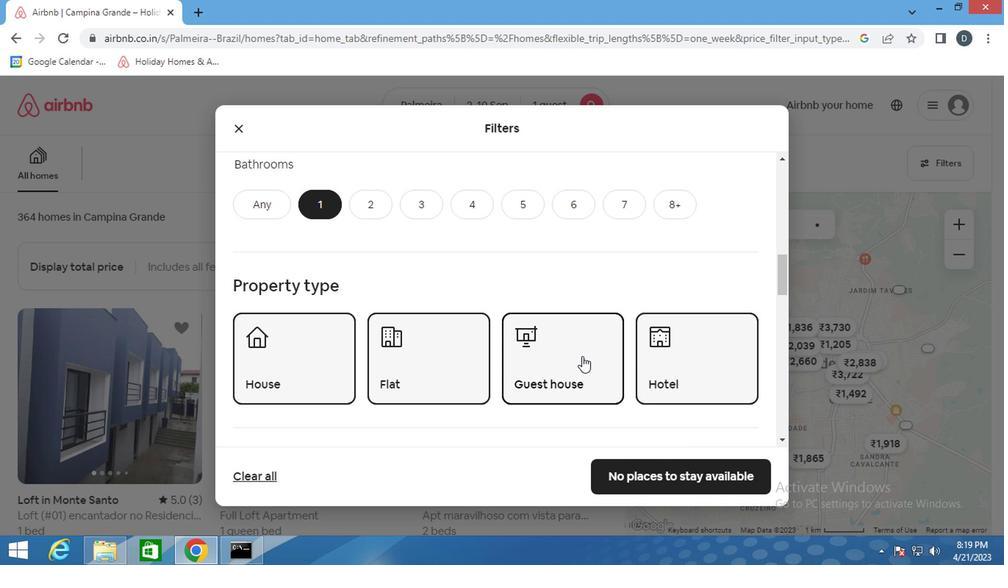 
Action: Mouse scrolled (579, 355) with delta (0, -1)
Screenshot: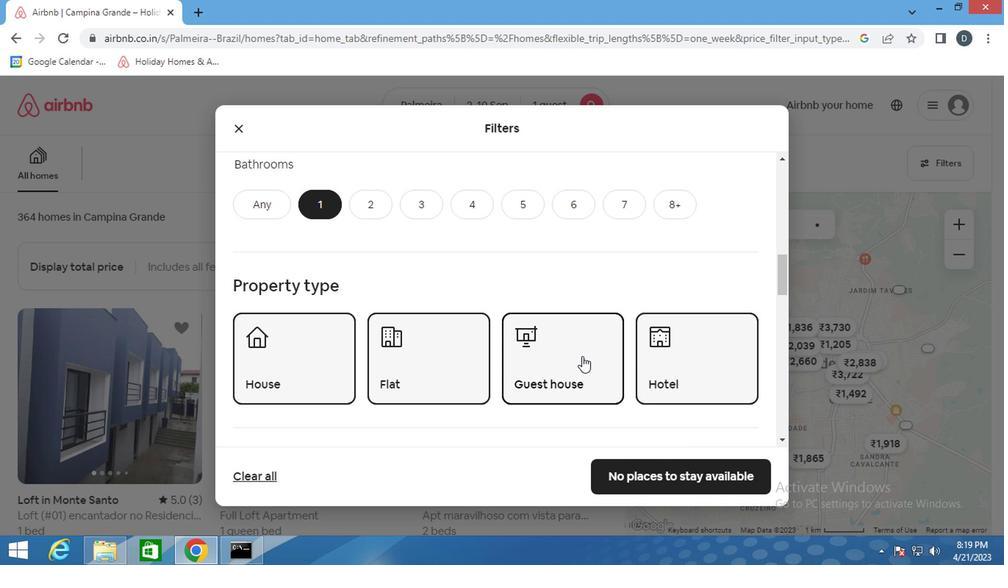 
Action: Mouse scrolled (579, 355) with delta (0, -1)
Screenshot: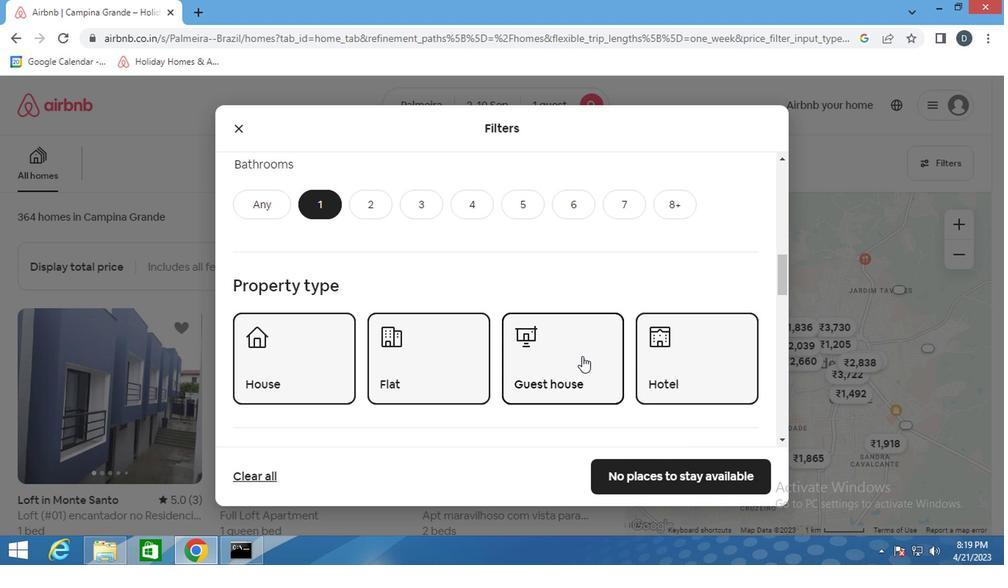 
Action: Mouse scrolled (579, 355) with delta (0, -1)
Screenshot: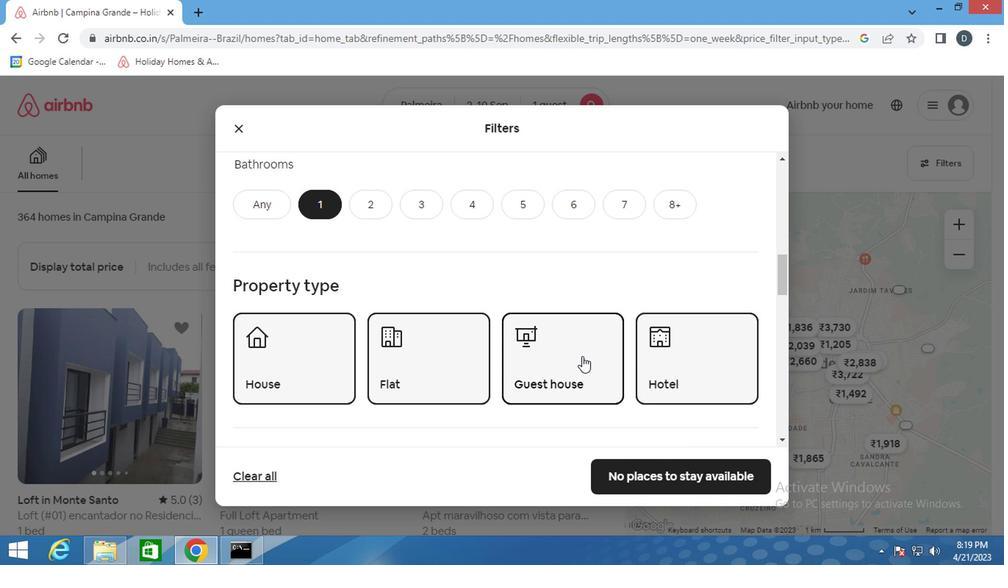 
Action: Mouse moved to (613, 325)
Screenshot: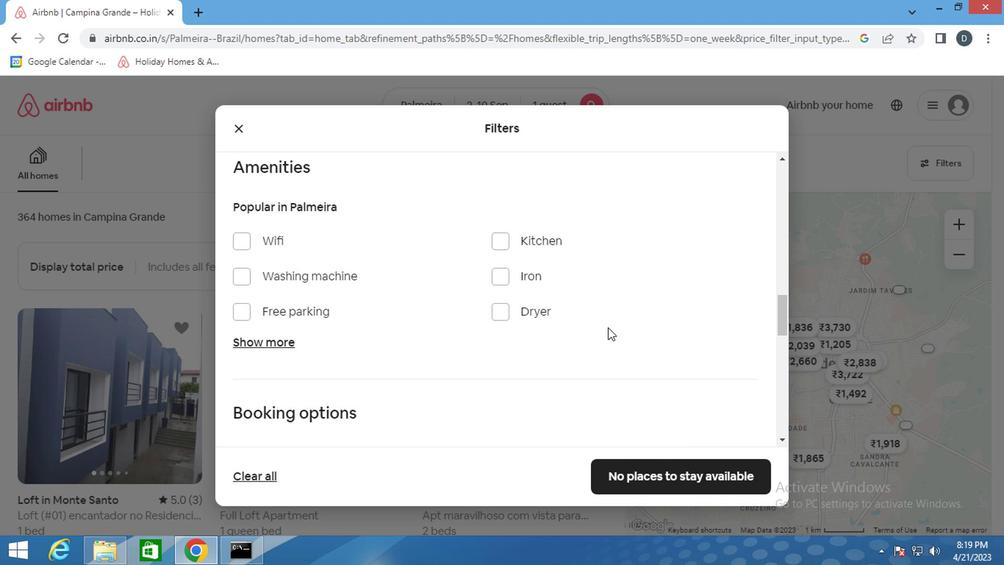 
Action: Mouse scrolled (613, 325) with delta (0, 0)
Screenshot: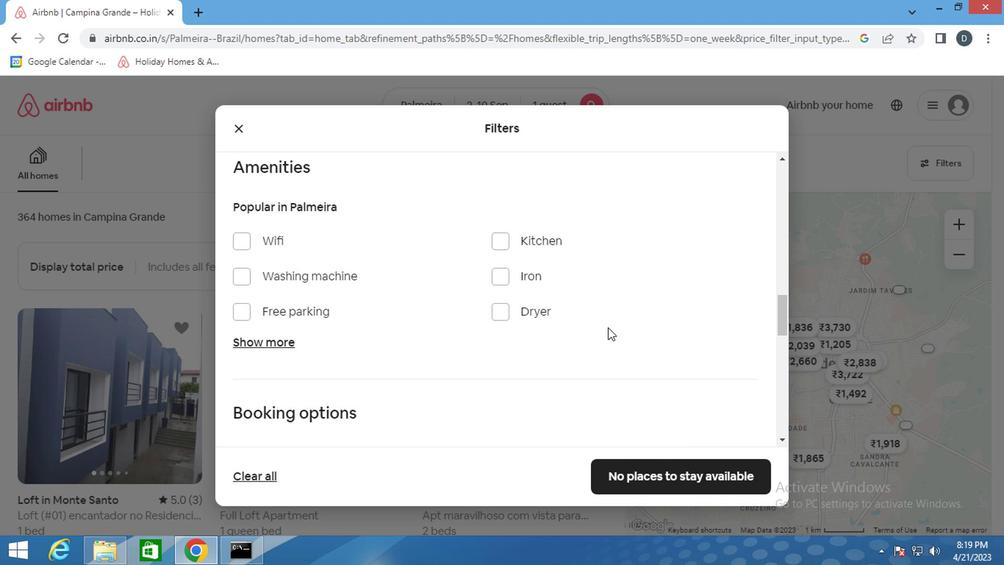 
Action: Mouse moved to (632, 324)
Screenshot: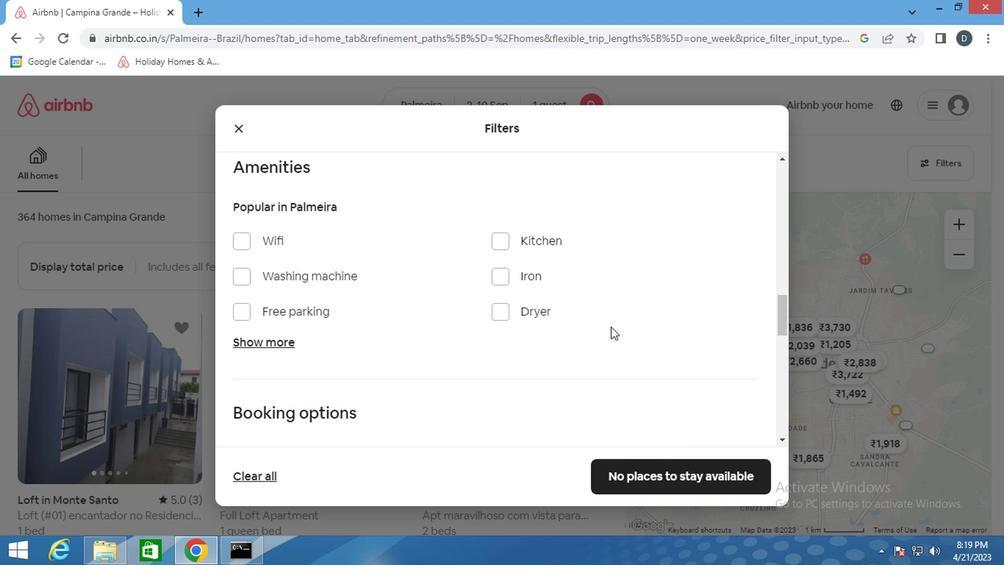 
Action: Mouse scrolled (632, 323) with delta (0, -1)
Screenshot: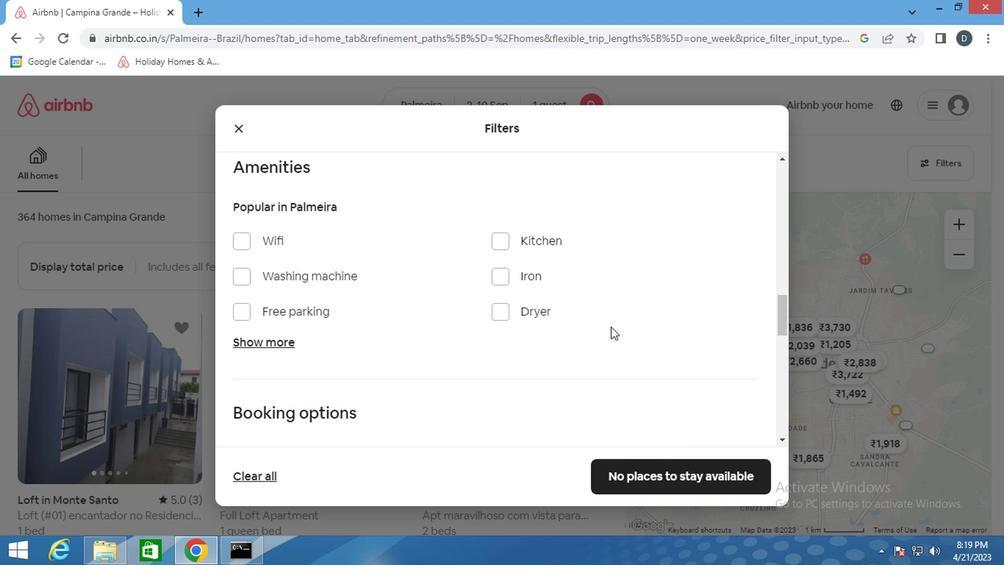 
Action: Mouse moved to (645, 324)
Screenshot: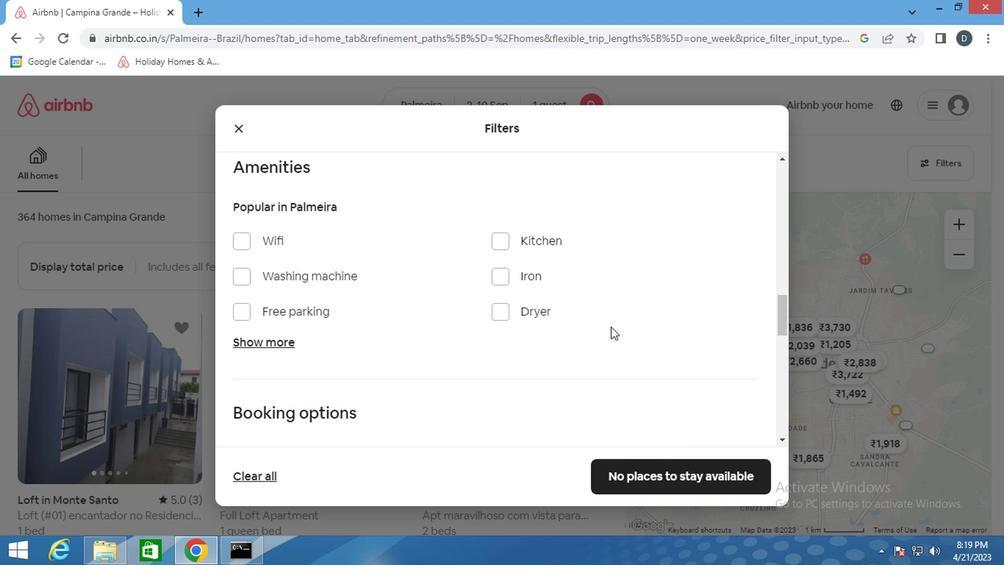 
Action: Mouse scrolled (645, 323) with delta (0, -1)
Screenshot: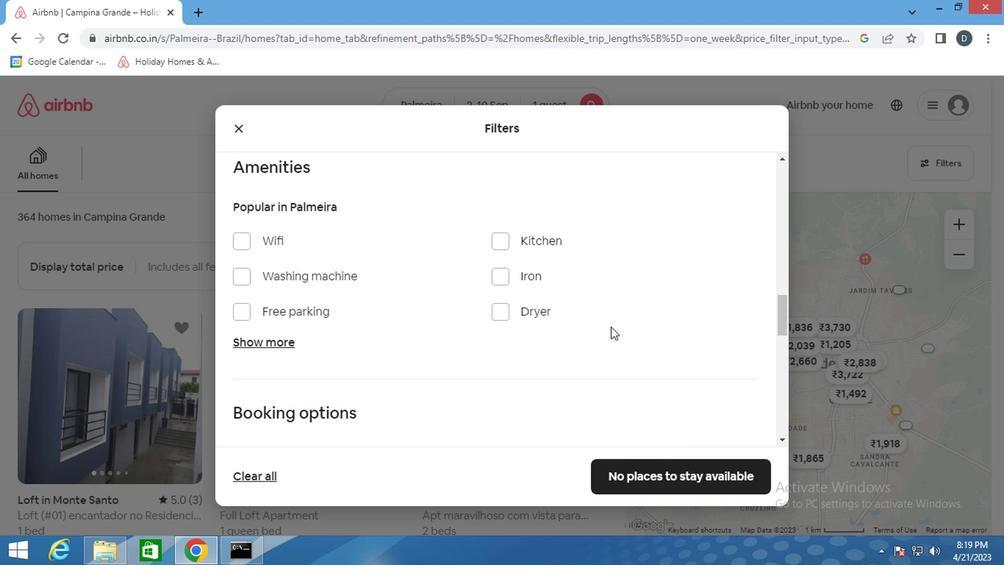 
Action: Mouse moved to (728, 295)
Screenshot: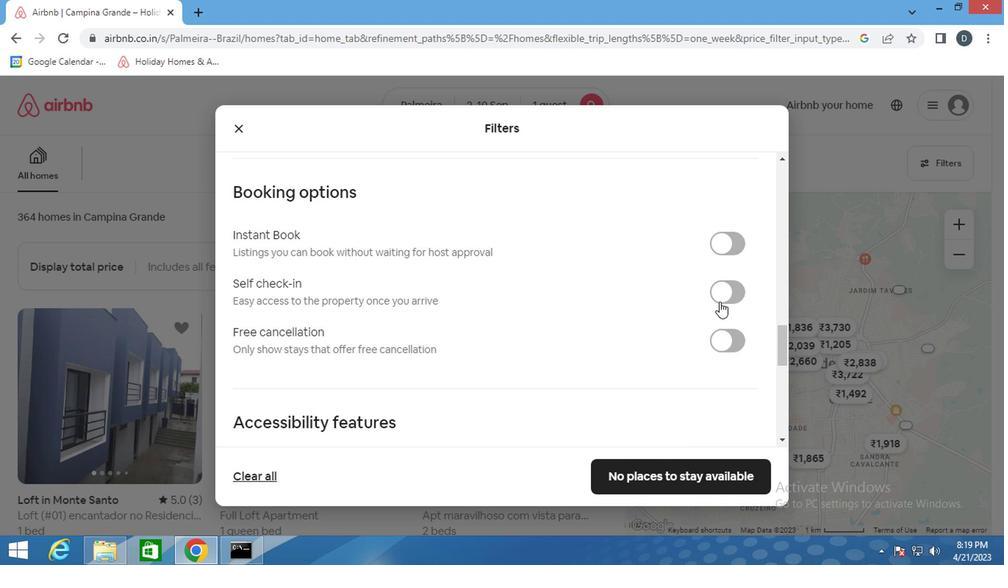 
Action: Mouse pressed left at (728, 295)
Screenshot: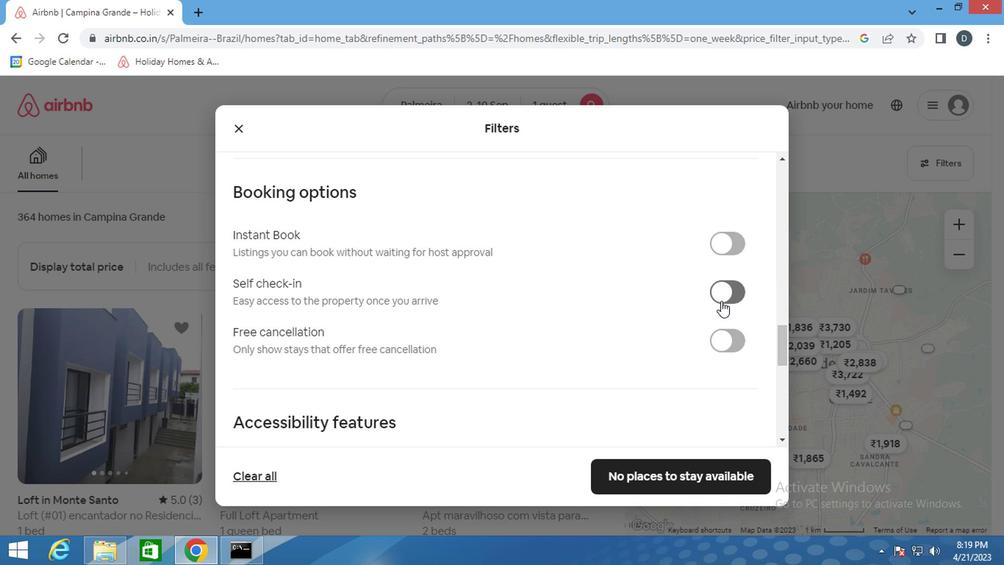 
Action: Mouse moved to (666, 312)
Screenshot: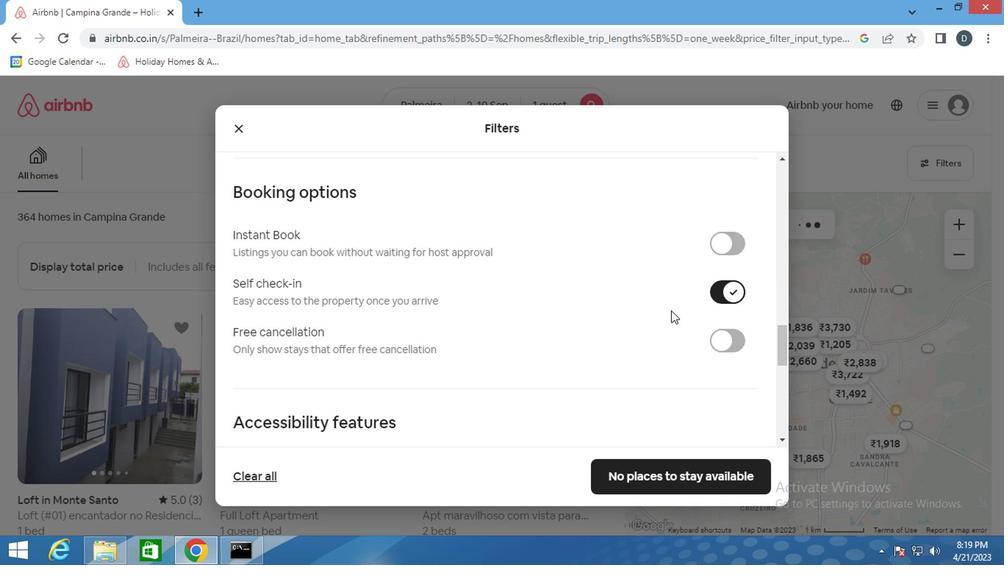 
Action: Mouse scrolled (666, 311) with delta (0, 0)
Screenshot: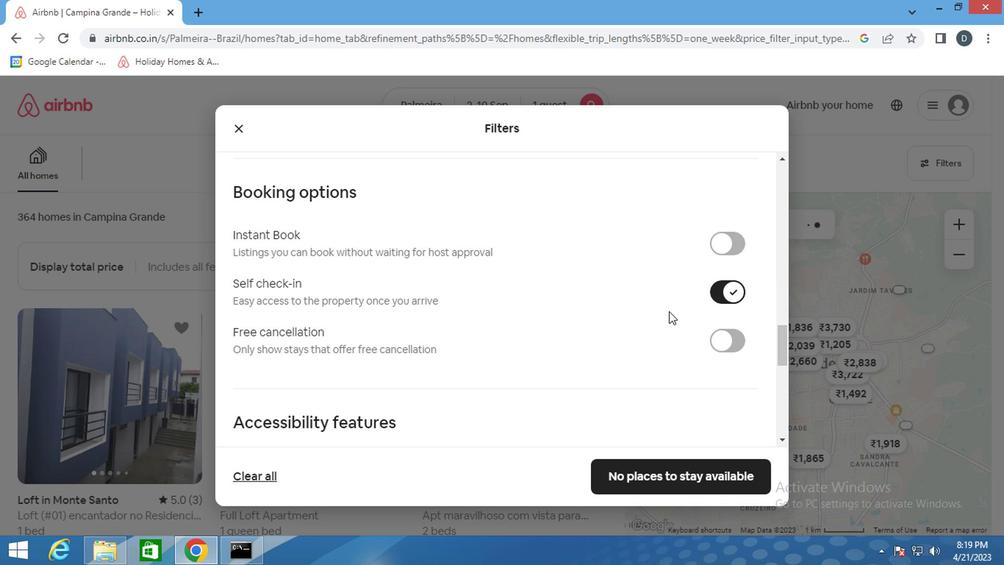 
Action: Mouse scrolled (666, 311) with delta (0, 0)
Screenshot: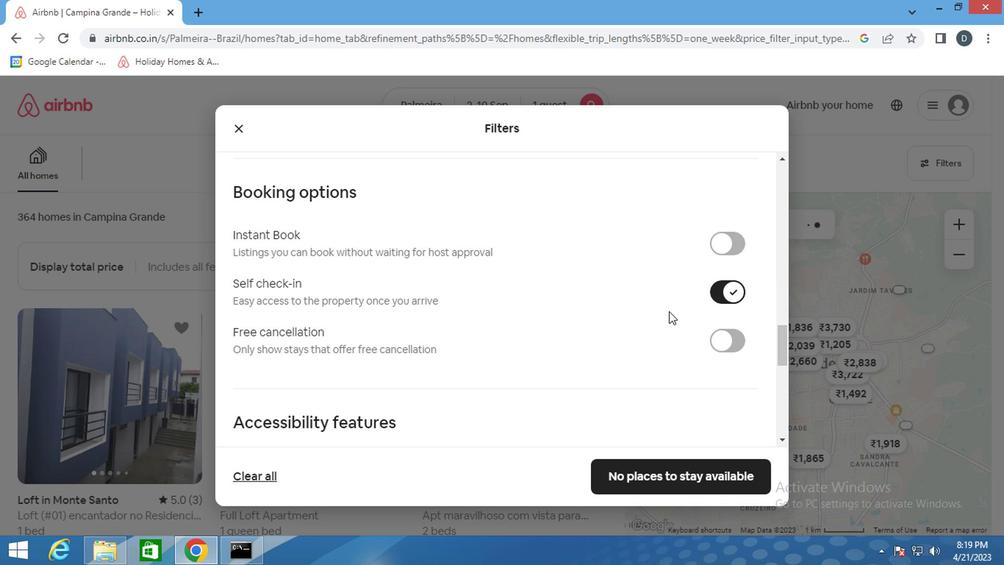 
Action: Mouse scrolled (666, 311) with delta (0, 0)
Screenshot: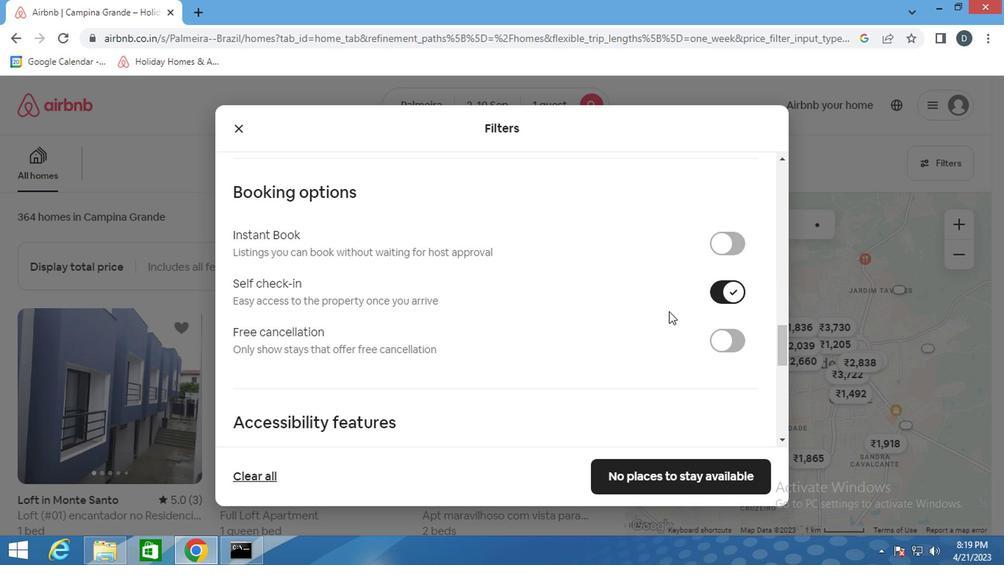 
Action: Mouse scrolled (666, 311) with delta (0, 0)
Screenshot: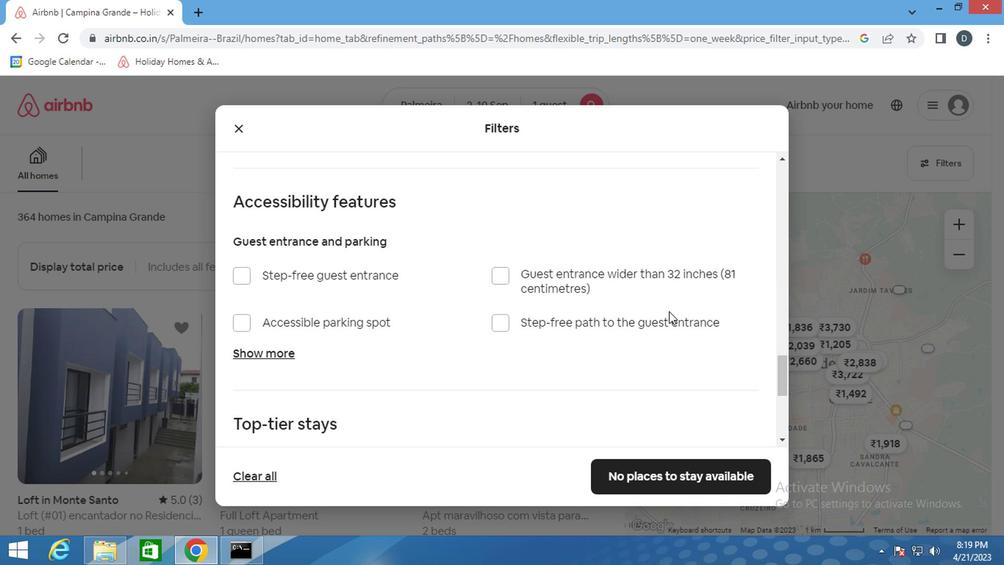 
Action: Mouse scrolled (666, 311) with delta (0, 0)
Screenshot: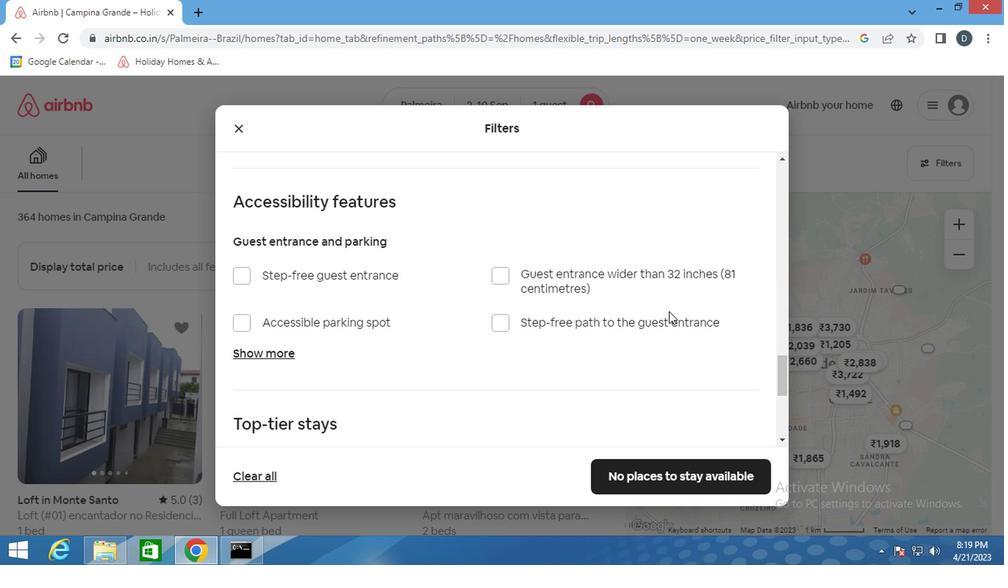 
Action: Mouse scrolled (666, 311) with delta (0, 0)
Screenshot: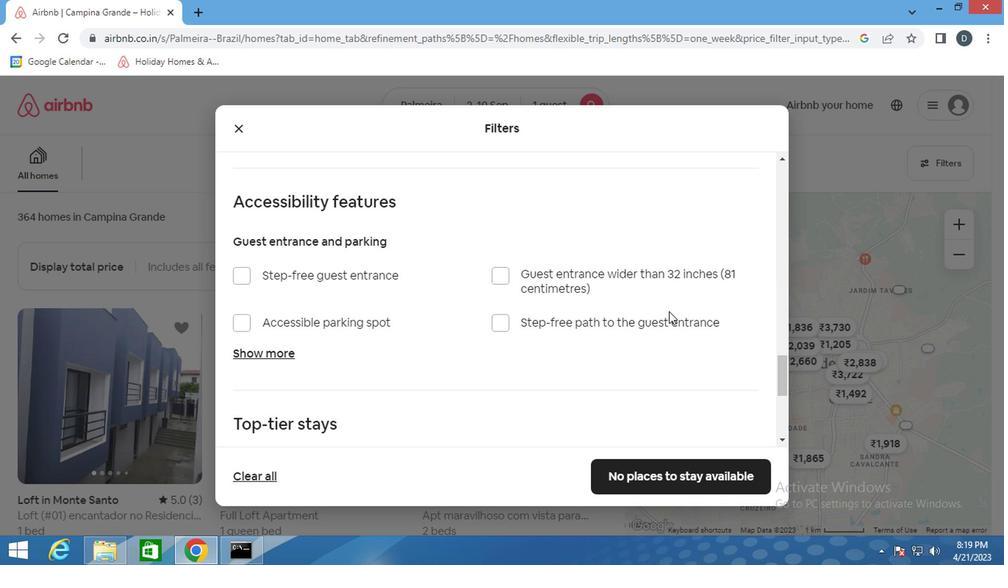 
Action: Mouse scrolled (666, 311) with delta (0, 0)
Screenshot: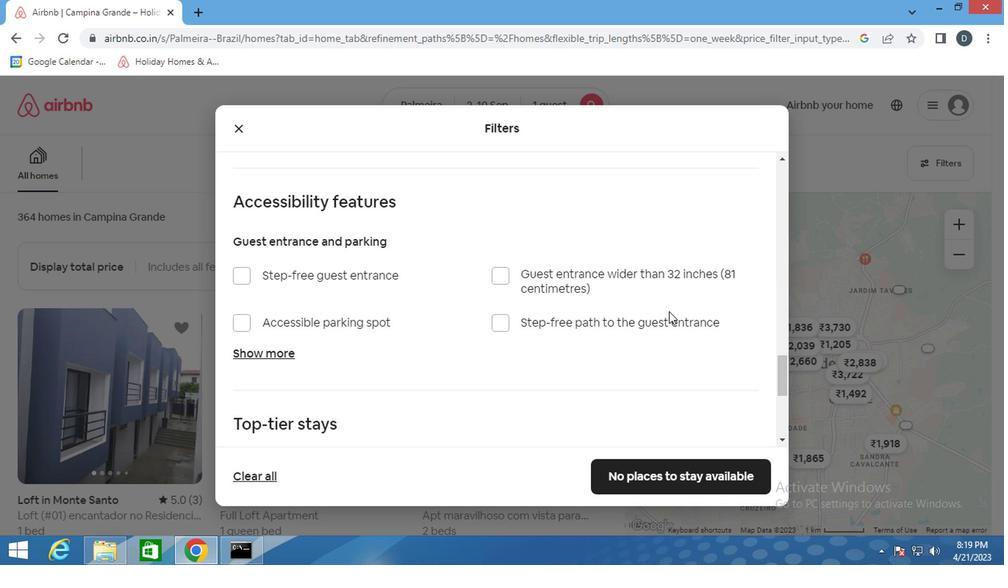 
Action: Mouse scrolled (666, 311) with delta (0, 0)
Screenshot: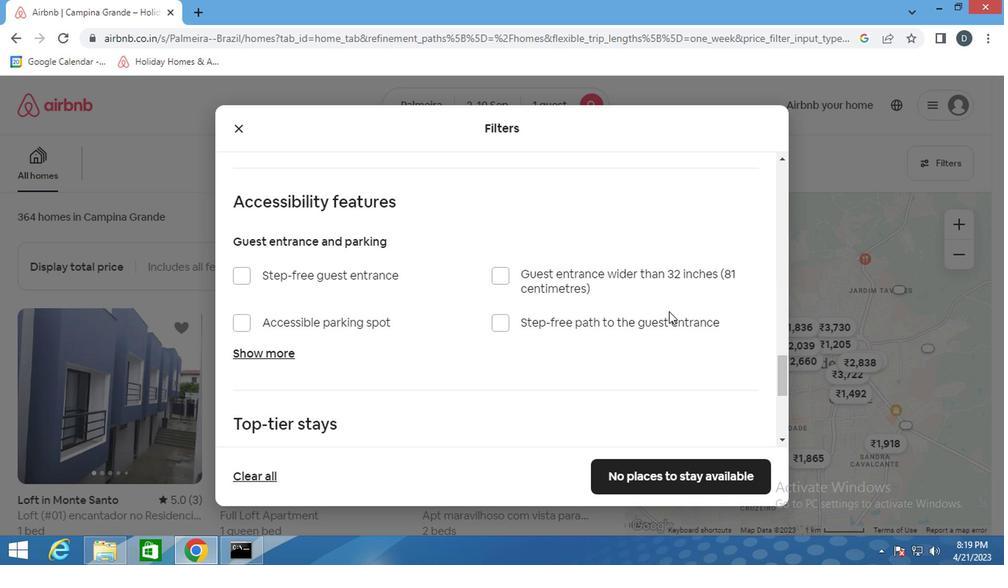 
Action: Mouse moved to (527, 320)
Screenshot: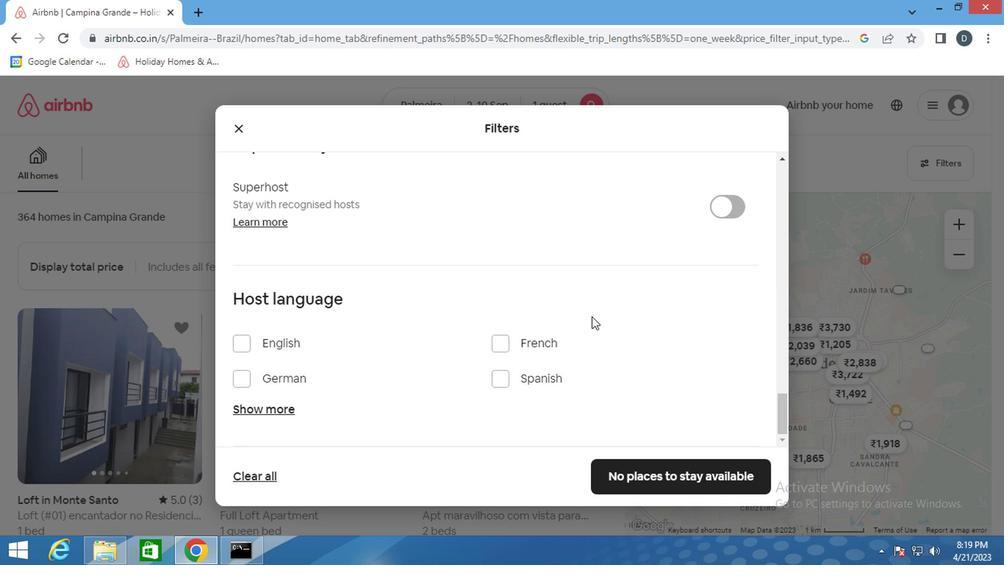 
Action: Mouse scrolled (527, 319) with delta (0, 0)
Screenshot: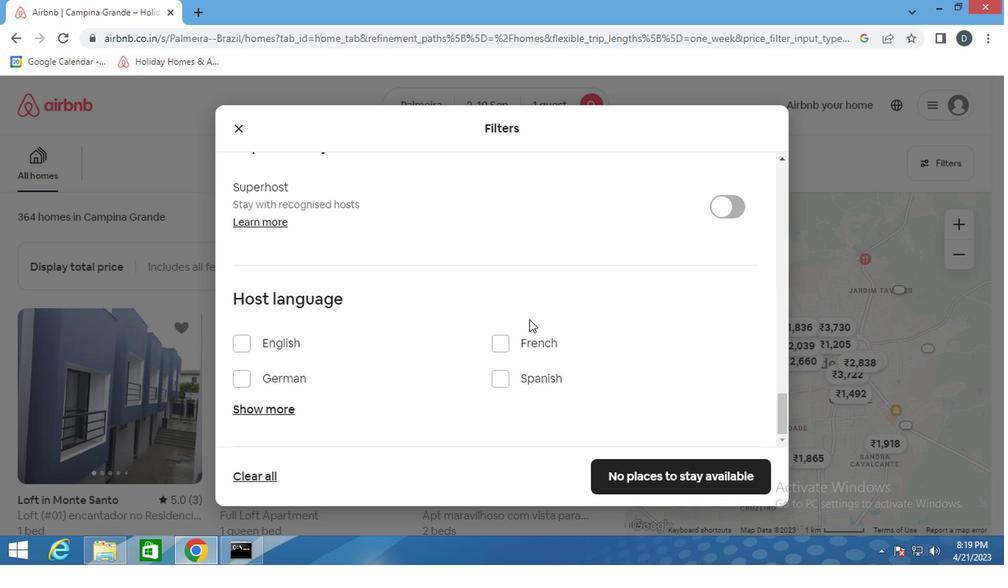 
Action: Mouse scrolled (527, 319) with delta (0, 0)
Screenshot: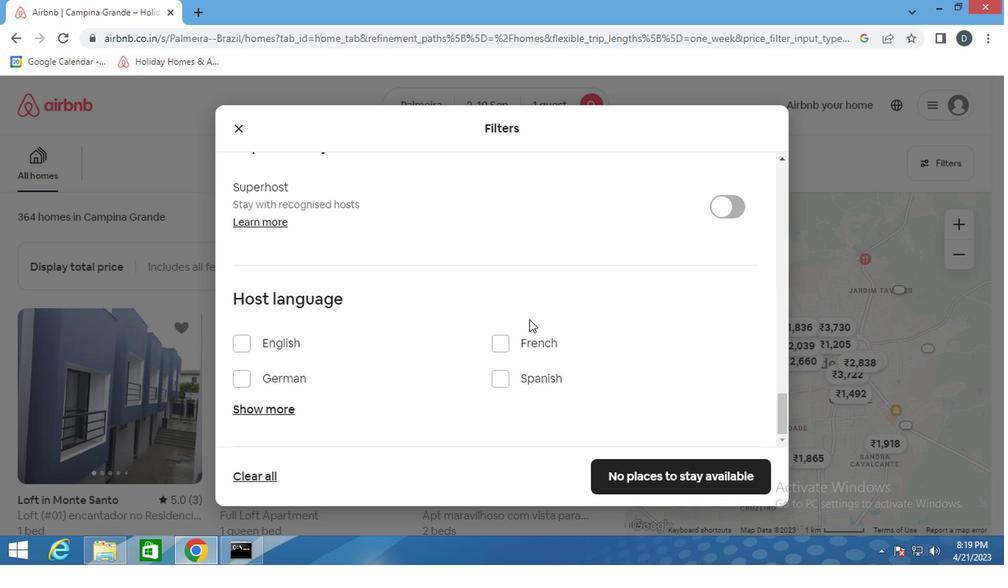 
Action: Mouse moved to (508, 379)
Screenshot: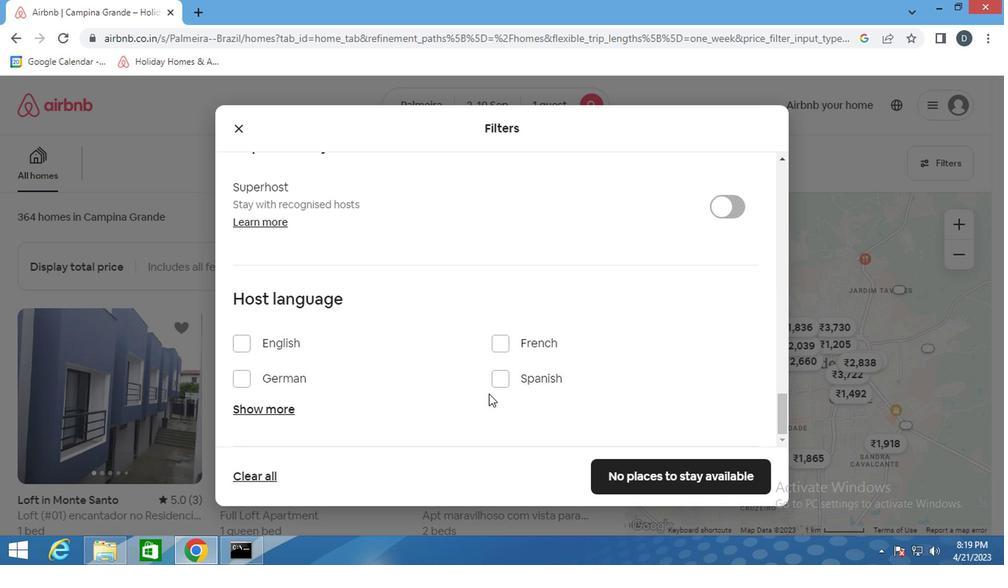 
Action: Mouse pressed left at (508, 379)
Screenshot: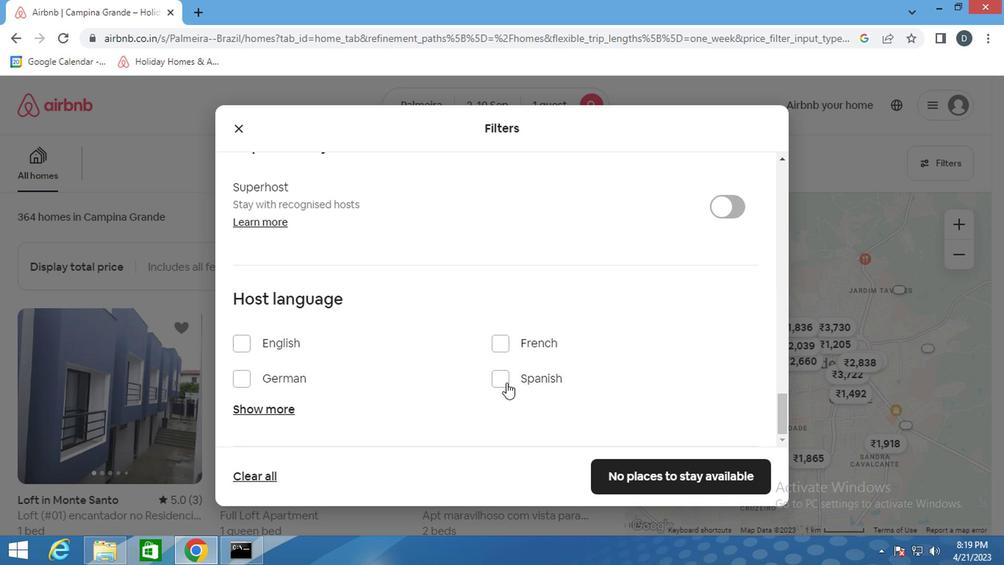 
Action: Mouse moved to (621, 479)
Screenshot: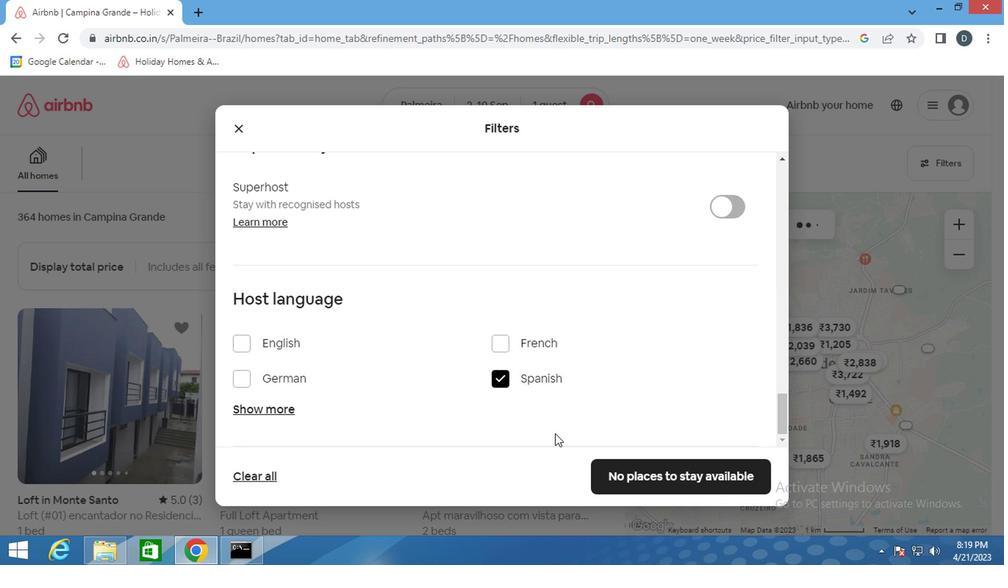 
Action: Mouse pressed left at (621, 479)
Screenshot: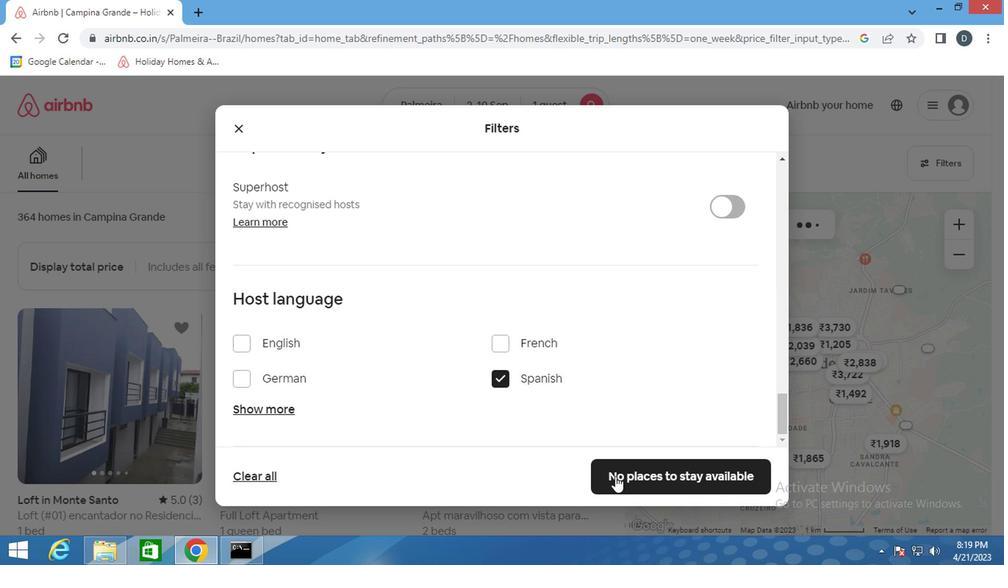 
Action: Mouse moved to (580, 414)
Screenshot: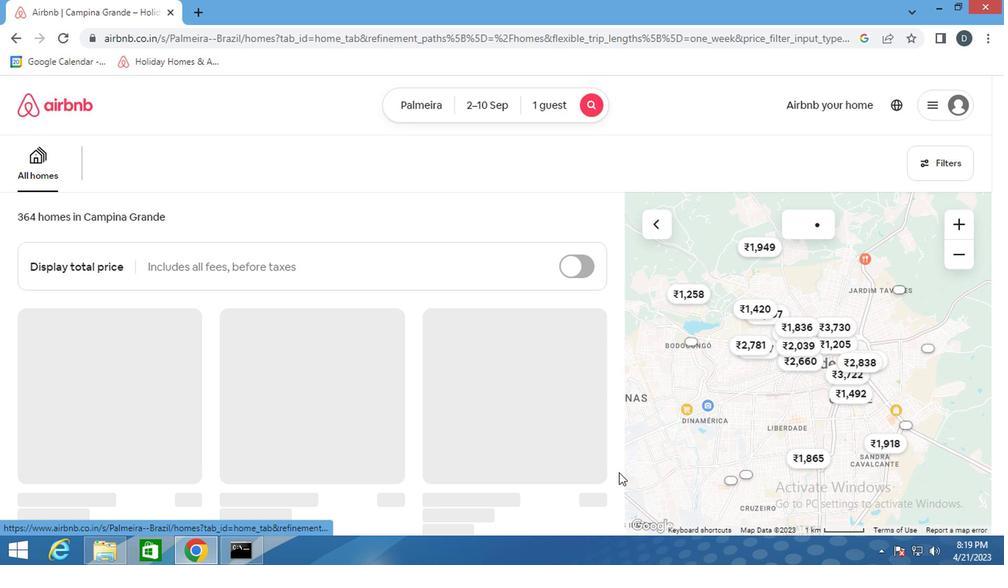 
